 Task: Book a one-way flight from Siwa Oasis to Taipei City on Fri, Oct 13 for 2 passengers in Premium economy.
Action: Mouse pressed left at (514, 306)
Screenshot: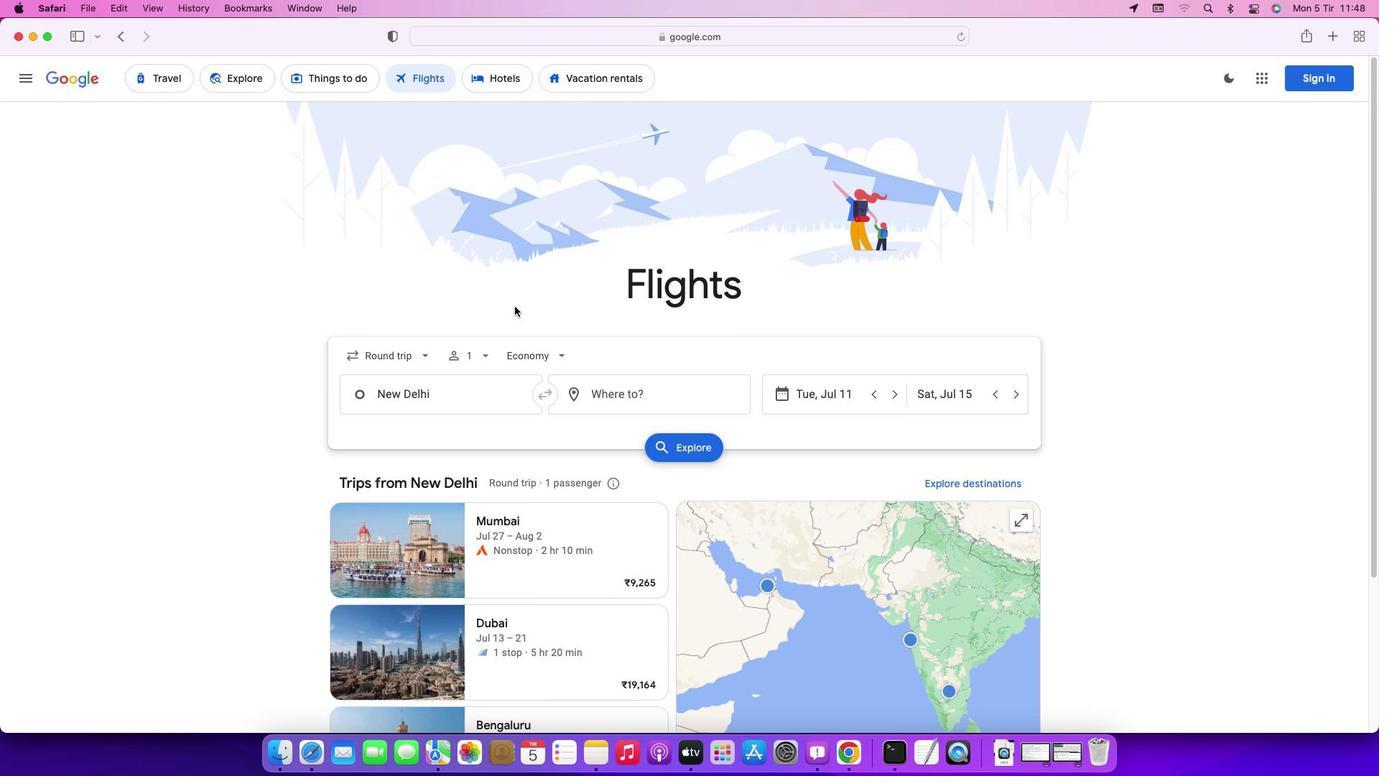 
Action: Mouse moved to (416, 354)
Screenshot: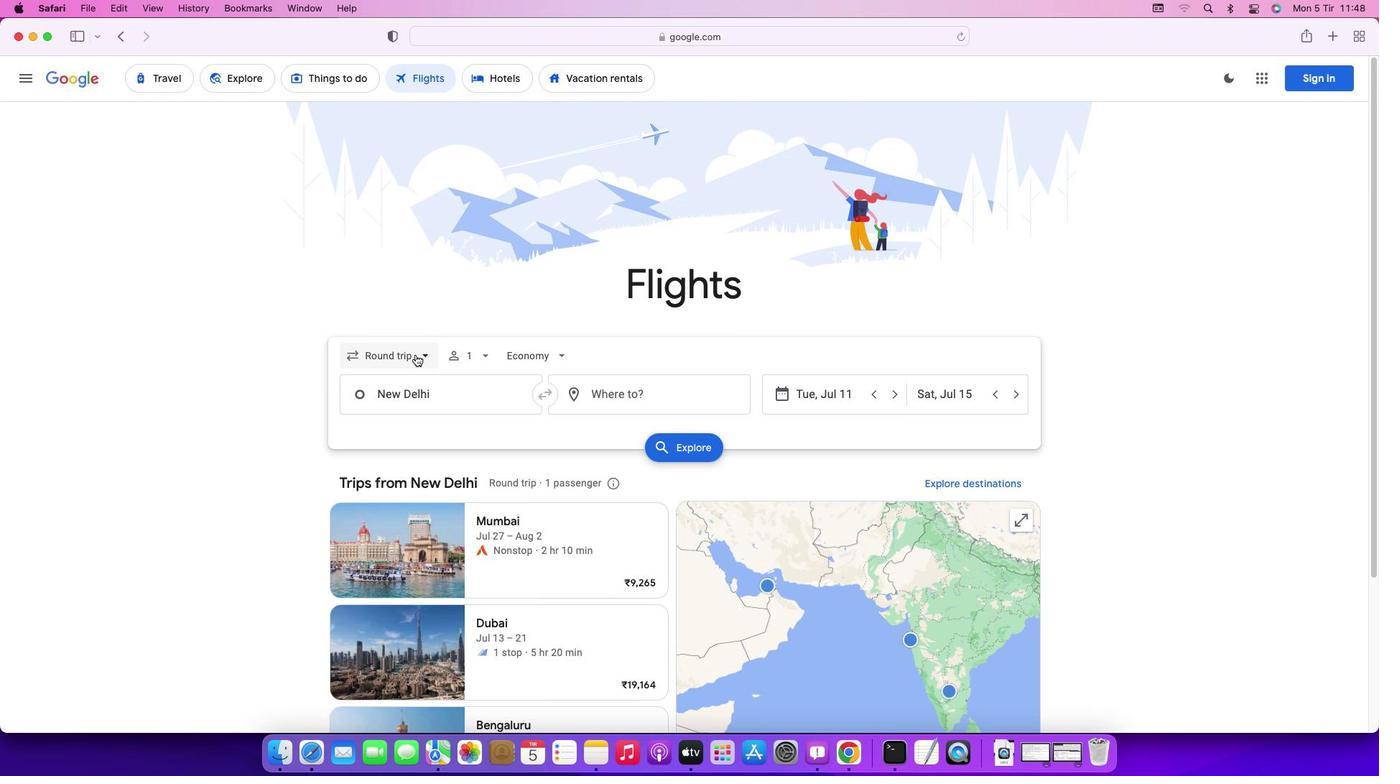 
Action: Mouse pressed left at (416, 354)
Screenshot: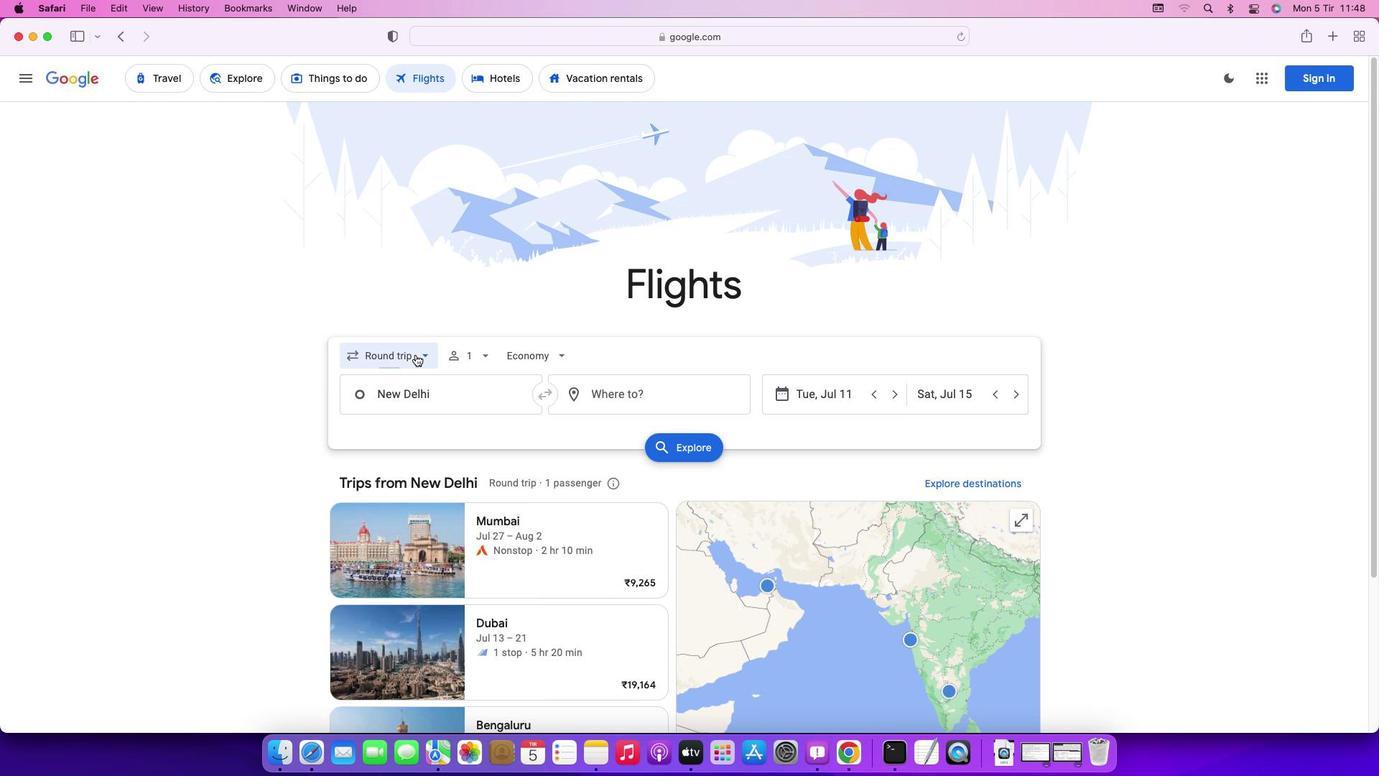 
Action: Mouse moved to (402, 424)
Screenshot: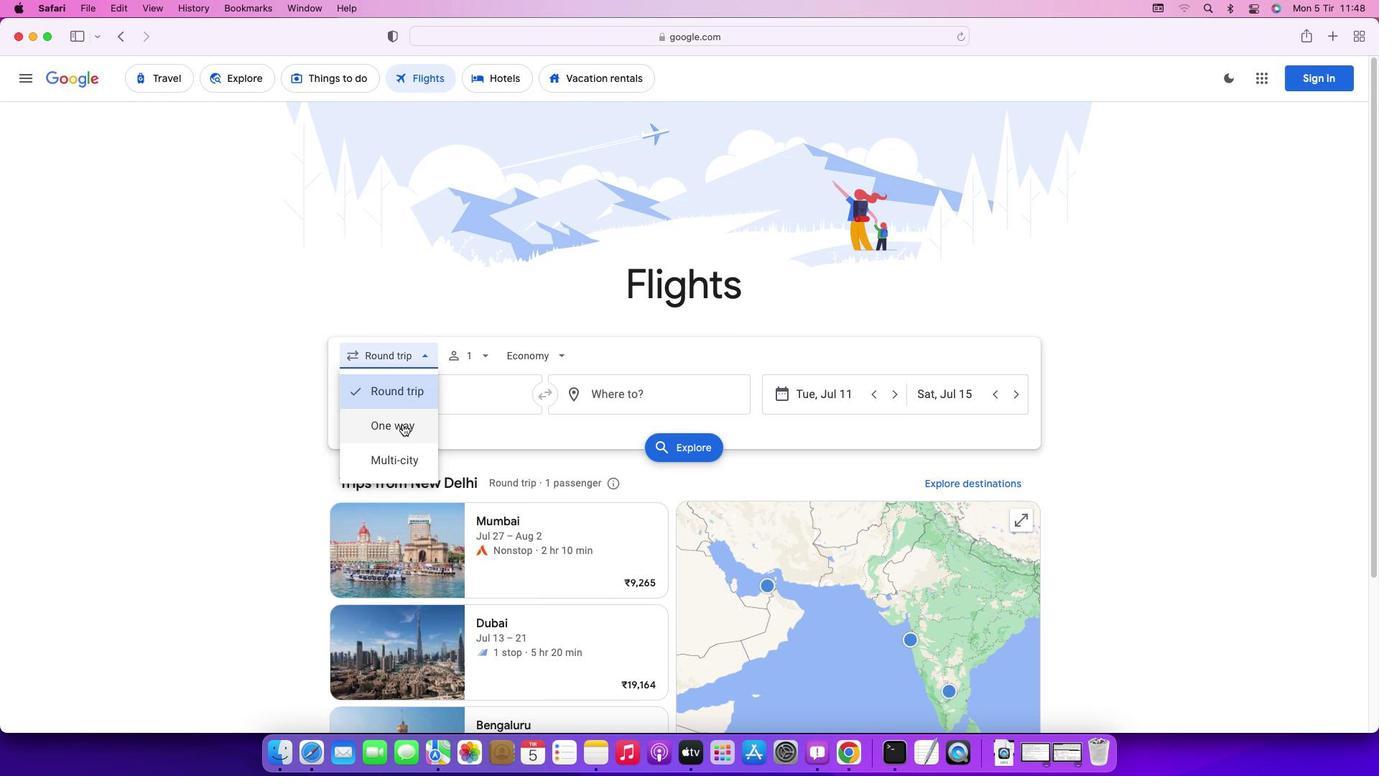 
Action: Mouse pressed left at (402, 424)
Screenshot: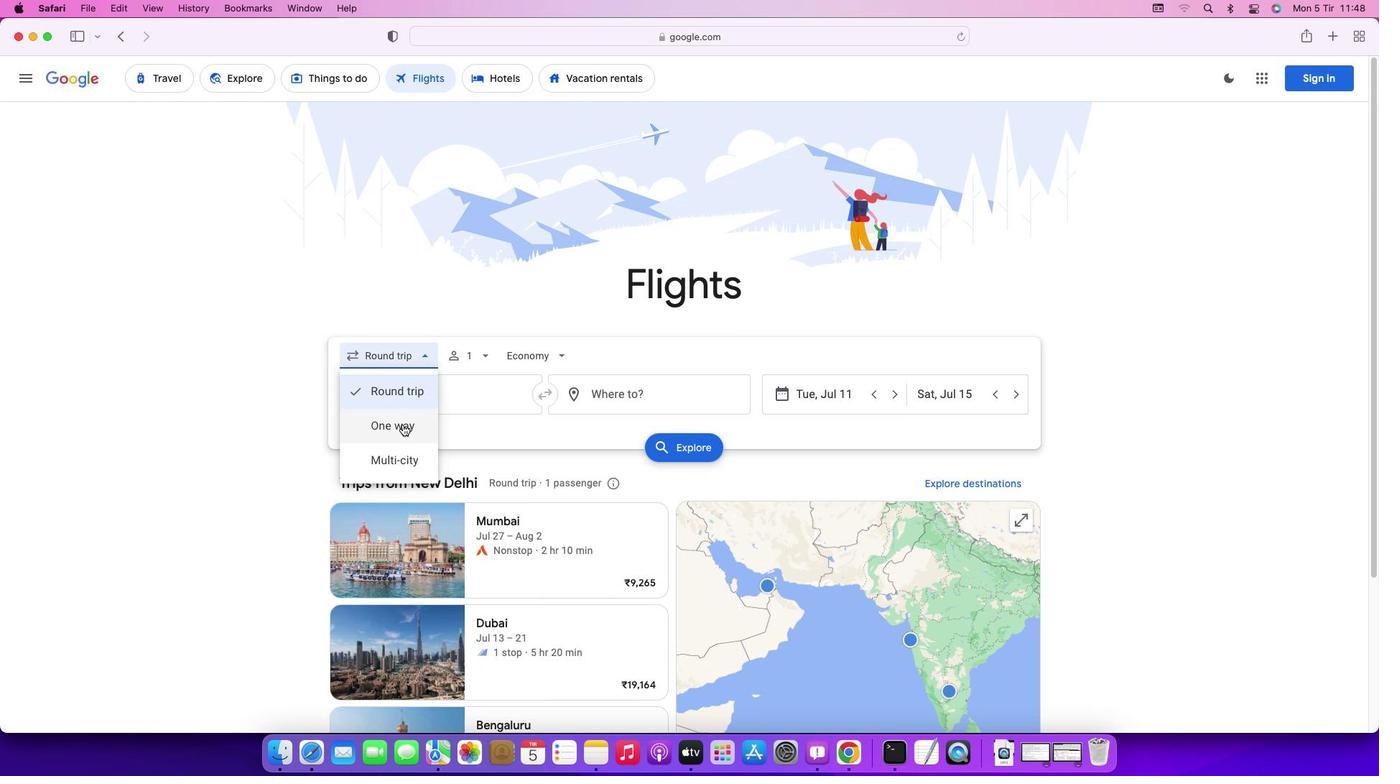 
Action: Mouse moved to (464, 362)
Screenshot: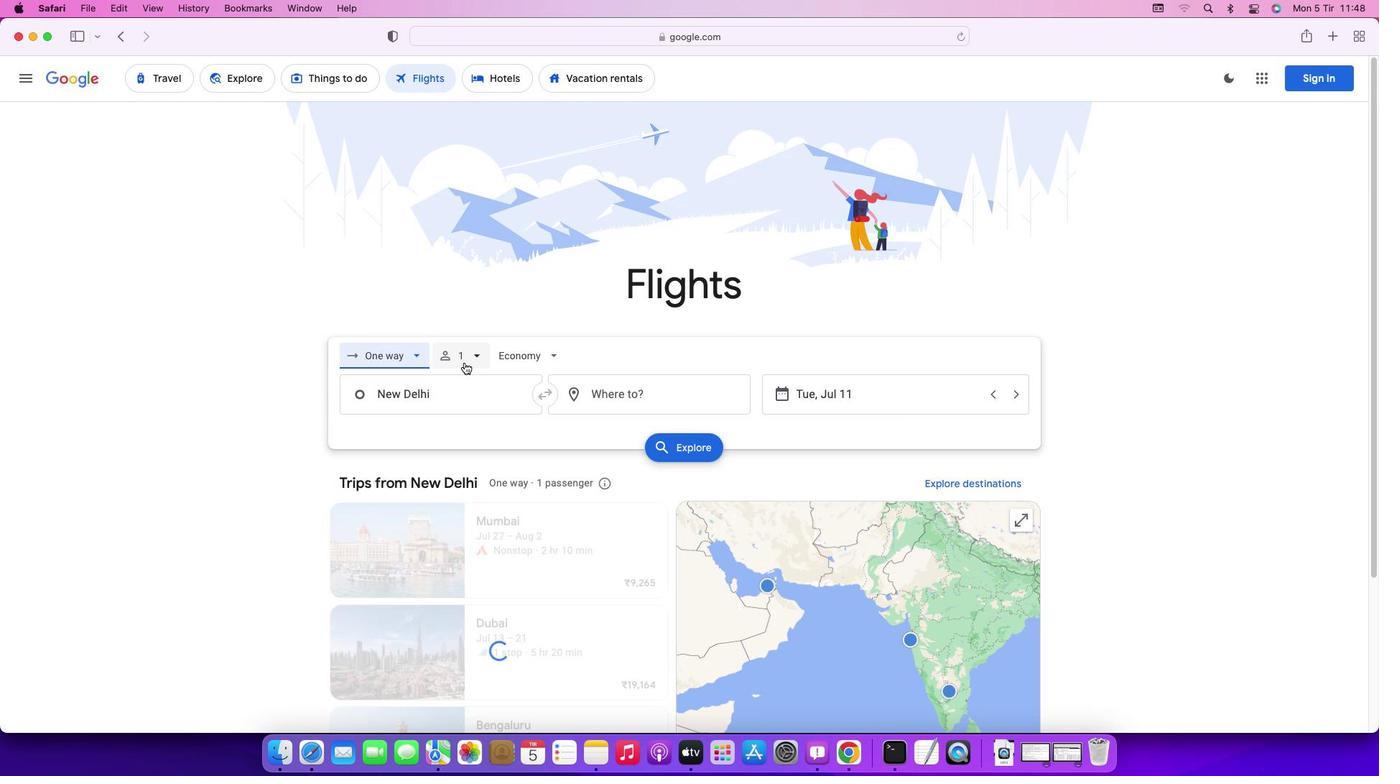 
Action: Mouse pressed left at (464, 362)
Screenshot: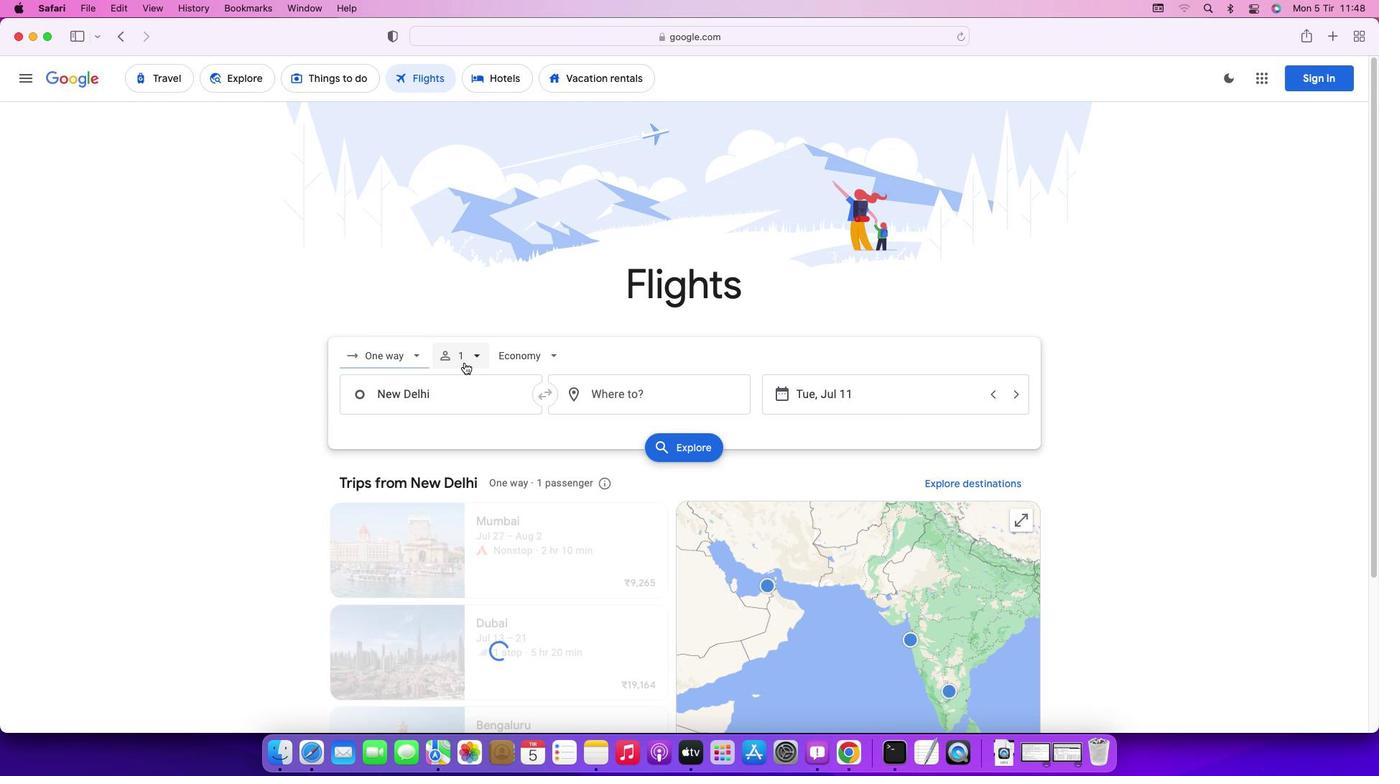 
Action: Mouse moved to (590, 393)
Screenshot: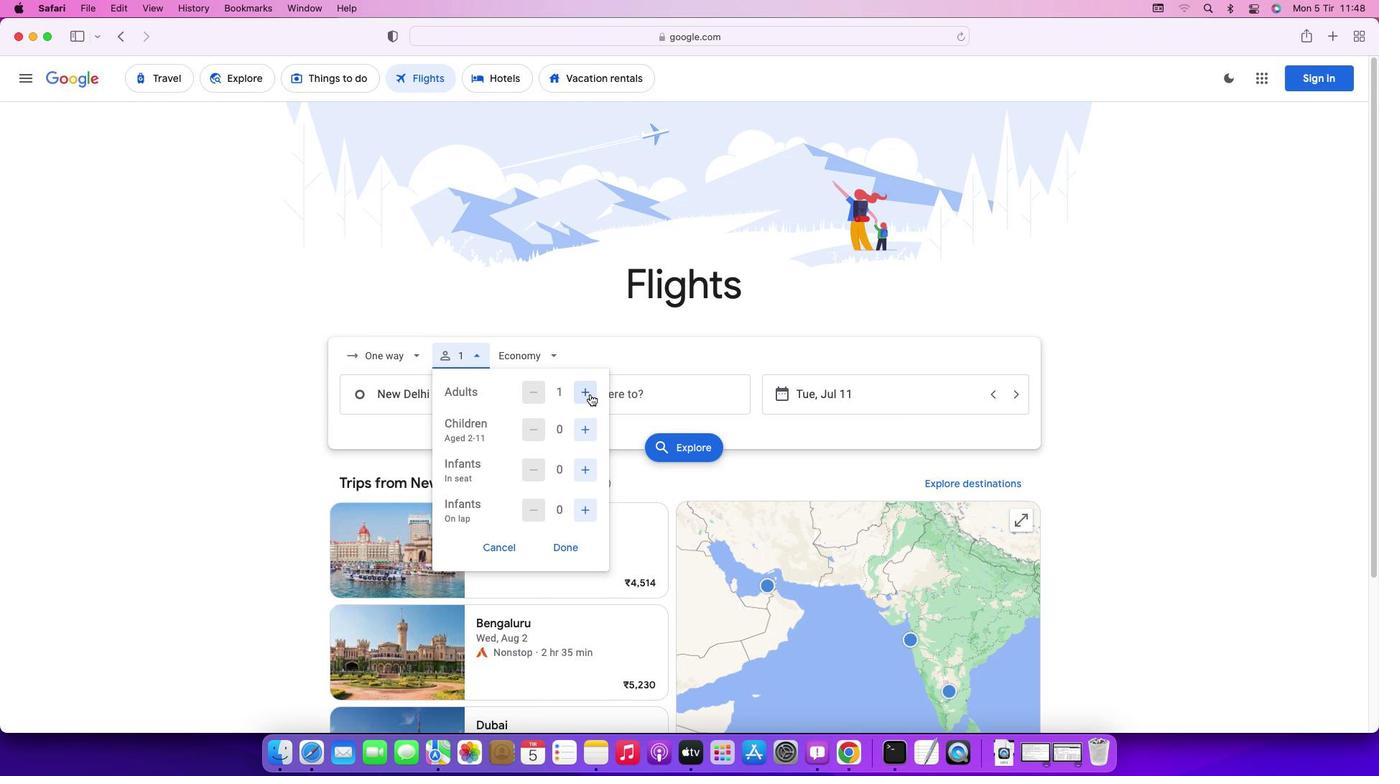 
Action: Mouse pressed left at (590, 393)
Screenshot: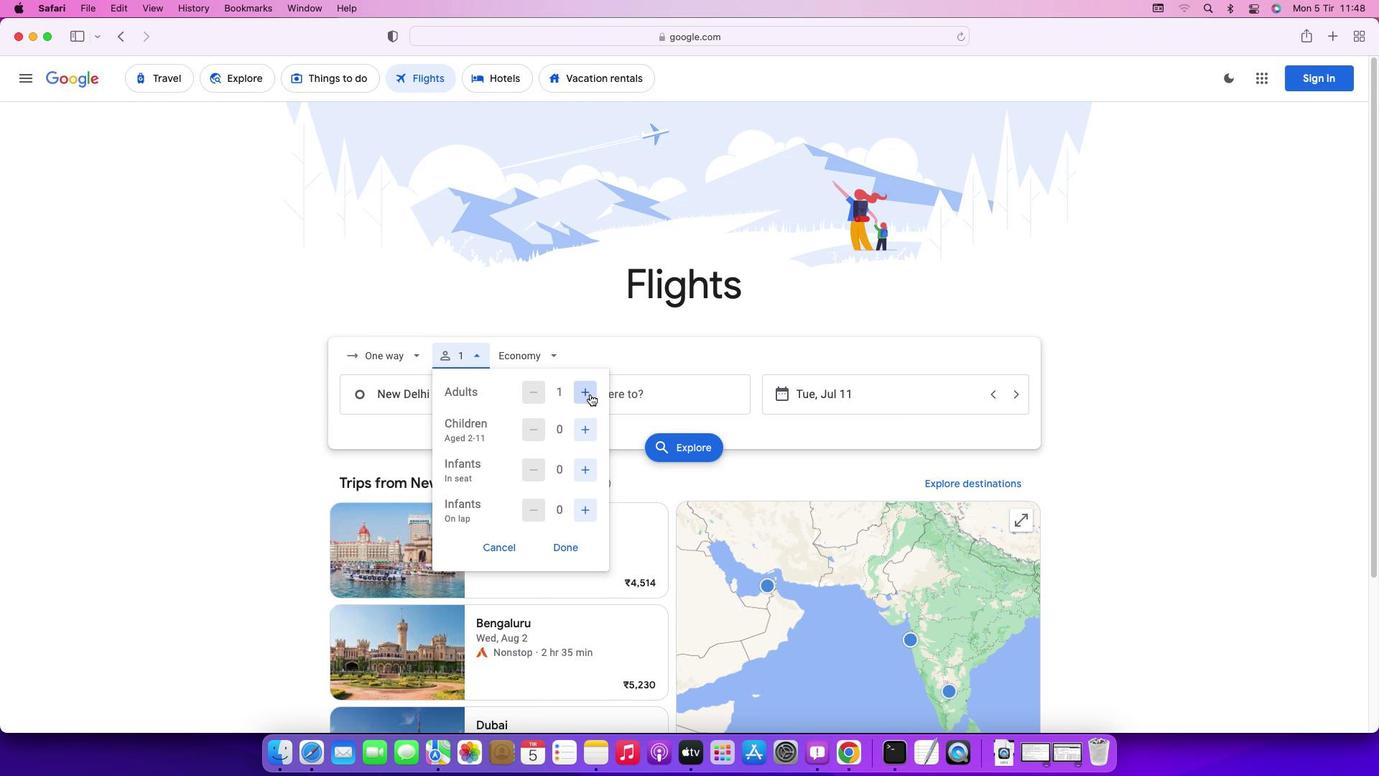 
Action: Mouse moved to (565, 549)
Screenshot: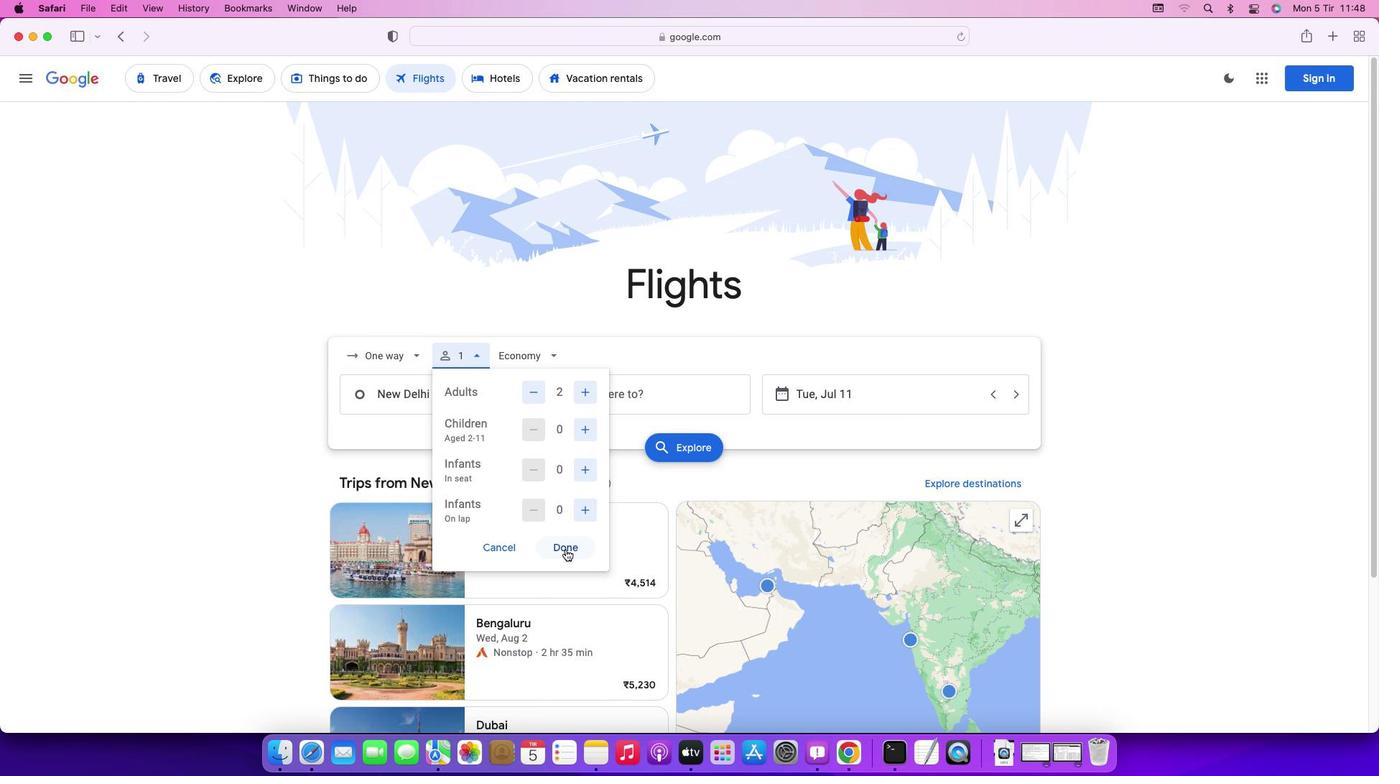 
Action: Mouse pressed left at (565, 549)
Screenshot: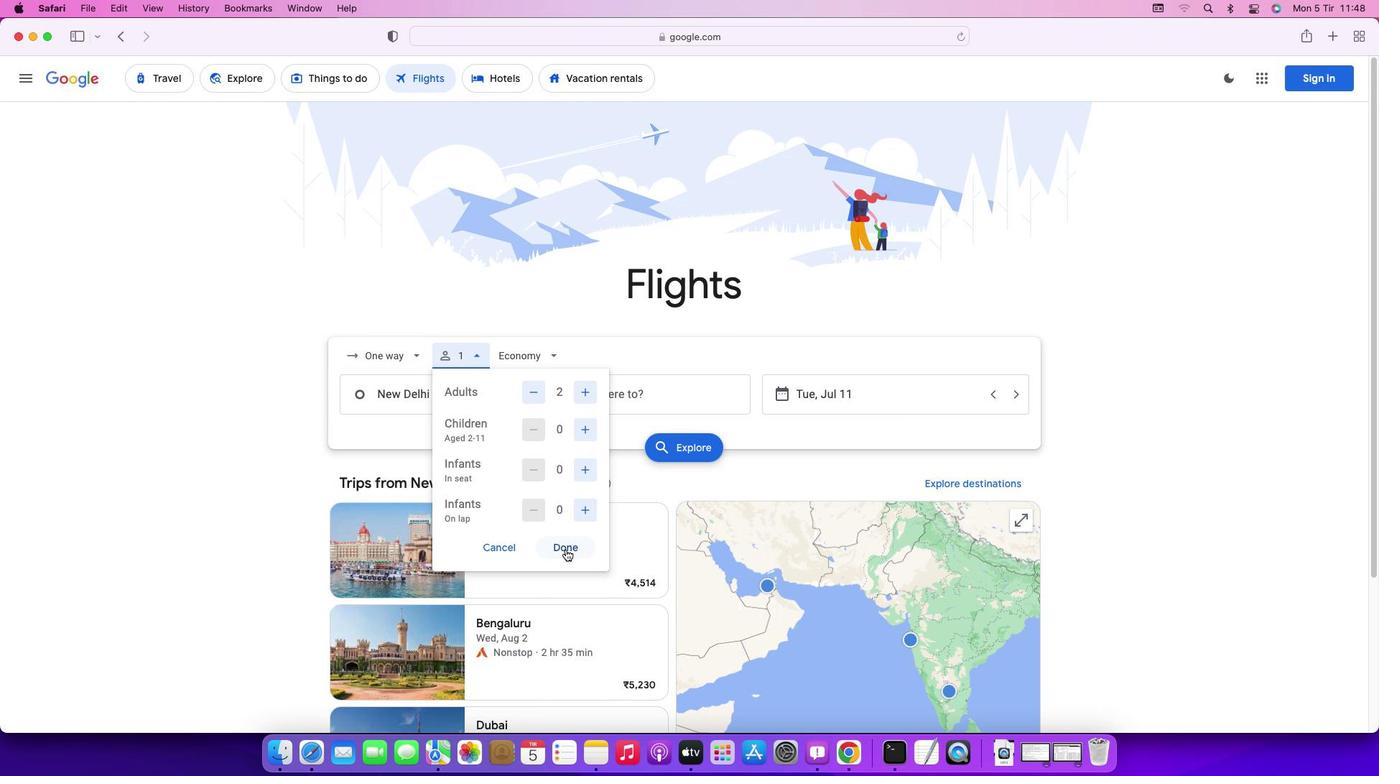 
Action: Mouse moved to (544, 363)
Screenshot: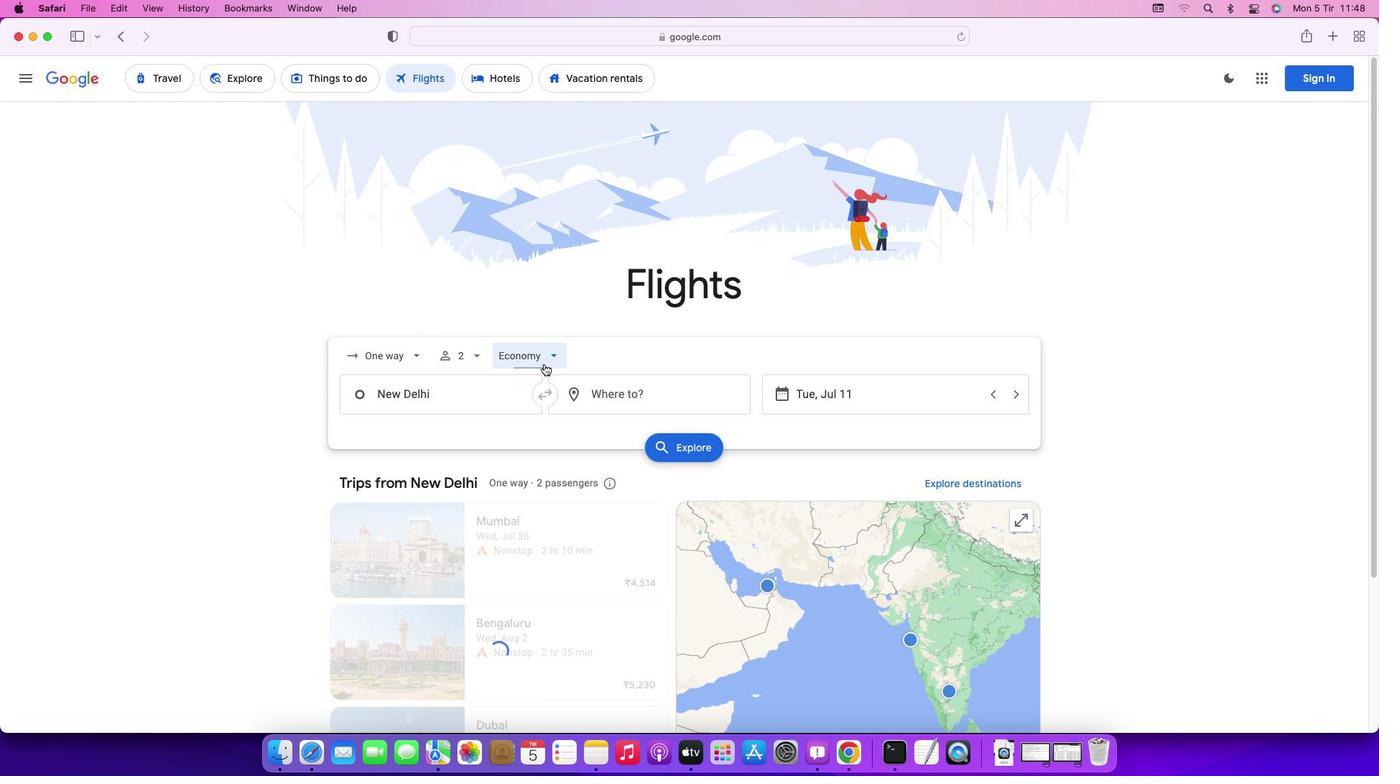 
Action: Mouse pressed left at (544, 363)
Screenshot: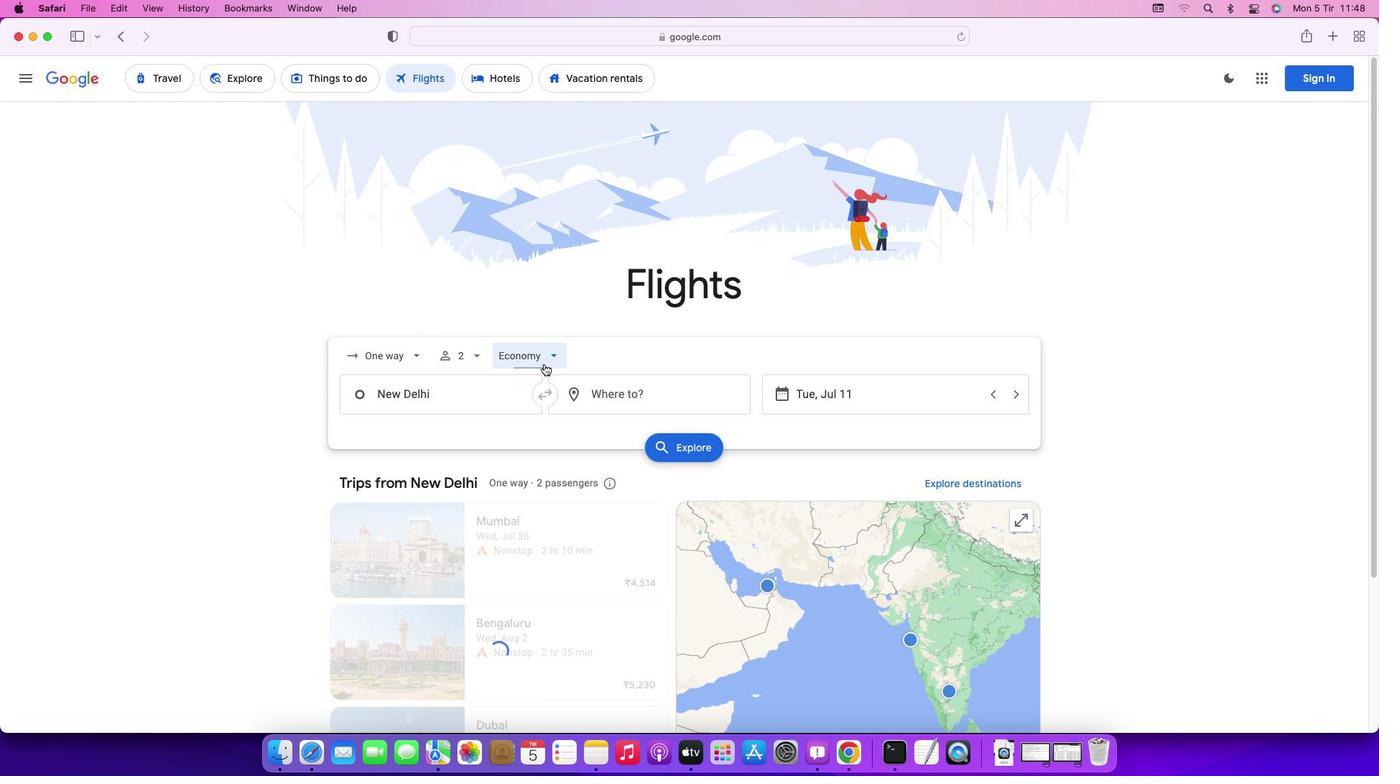 
Action: Mouse moved to (536, 420)
Screenshot: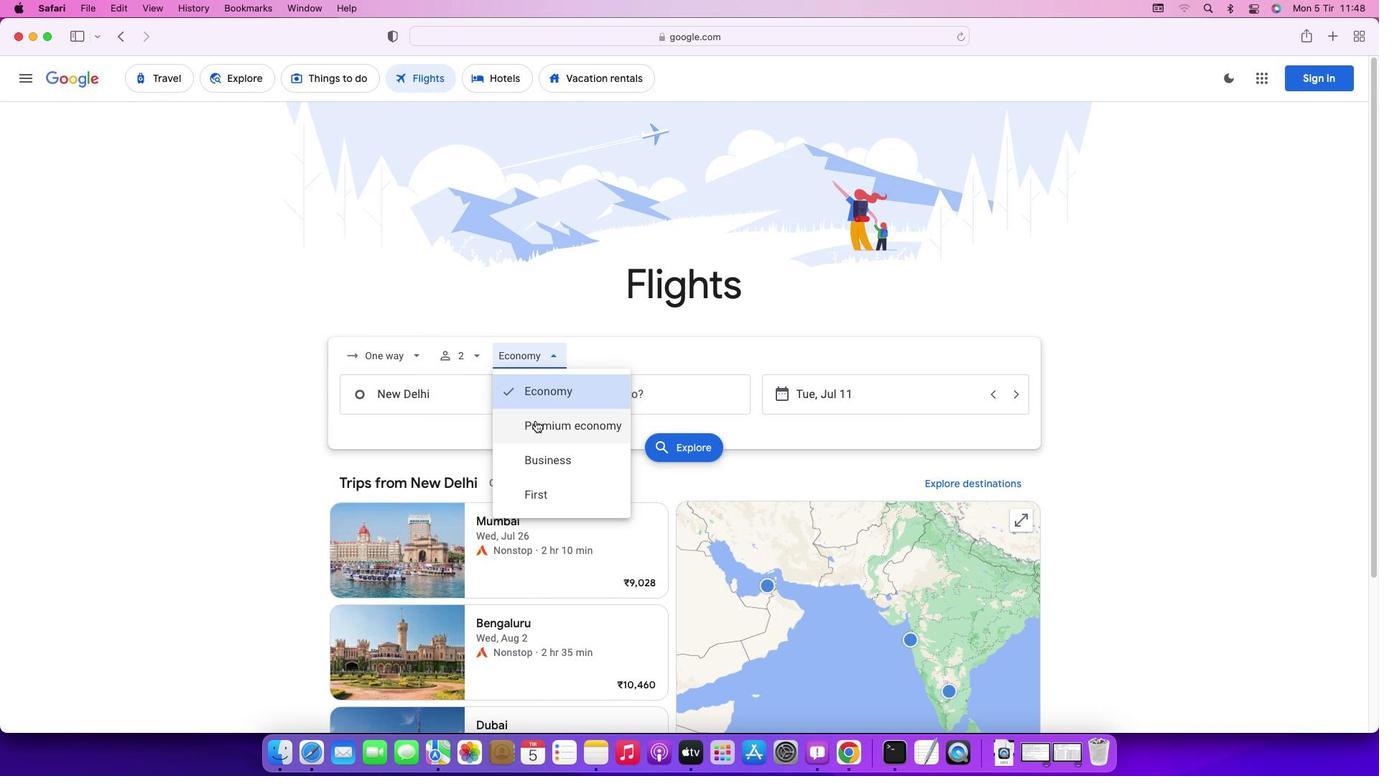 
Action: Mouse pressed left at (536, 420)
Screenshot: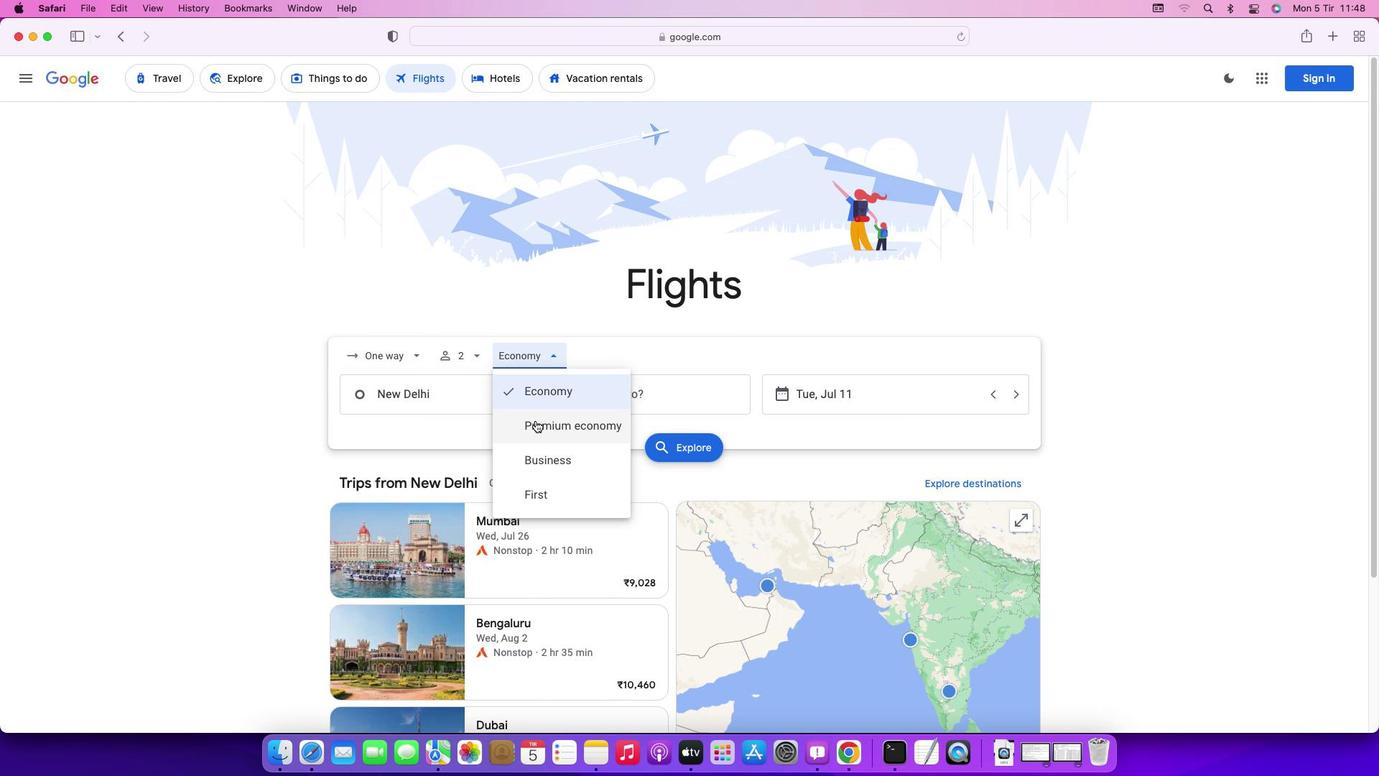 
Action: Mouse moved to (460, 397)
Screenshot: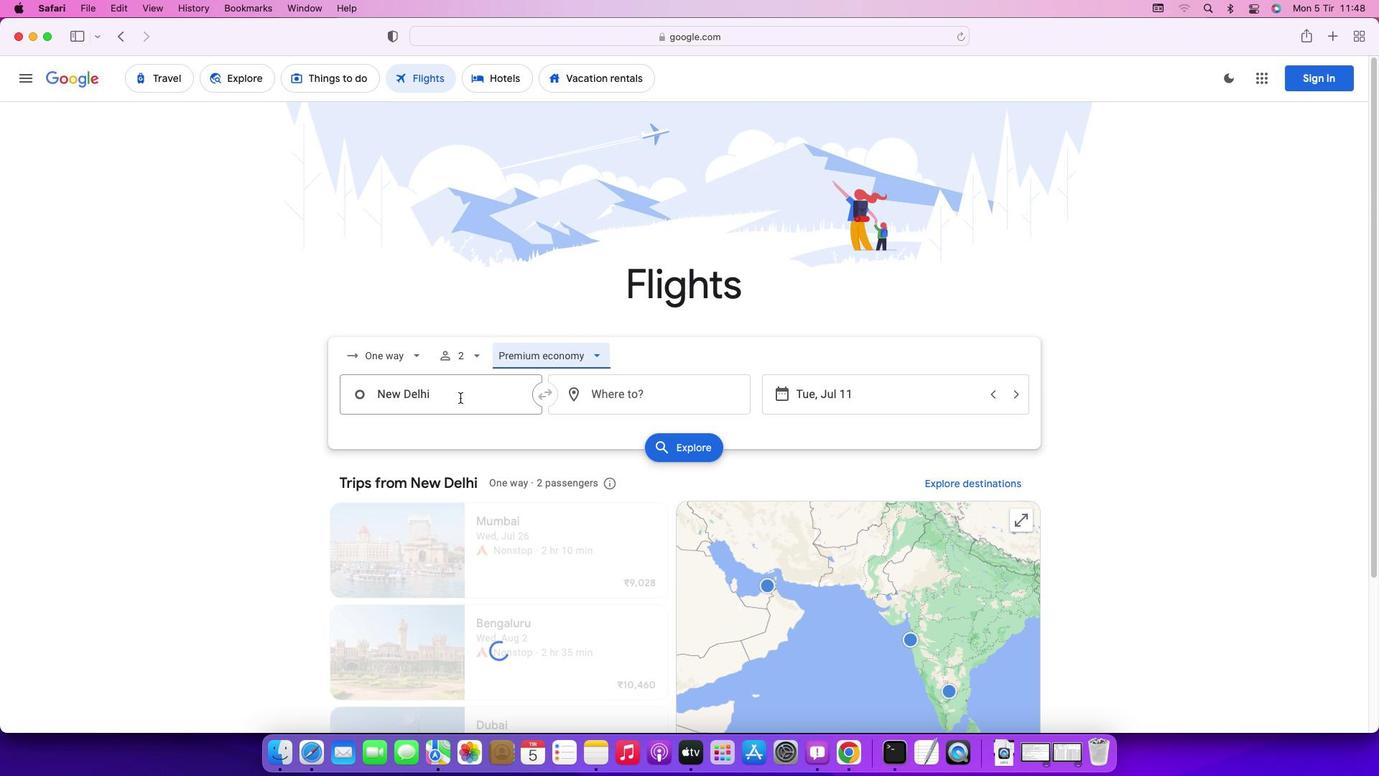 
Action: Mouse pressed left at (460, 397)
Screenshot: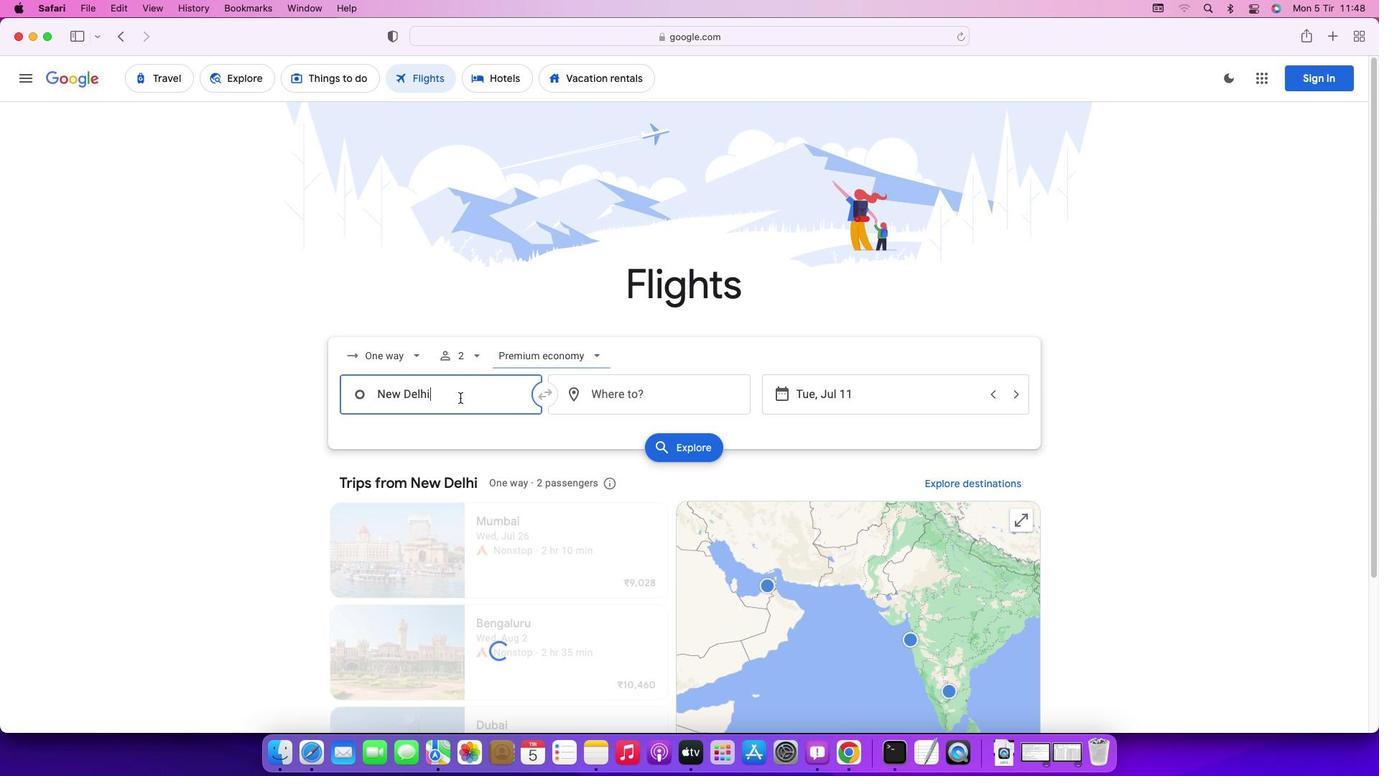 
Action: Mouse moved to (459, 397)
Screenshot: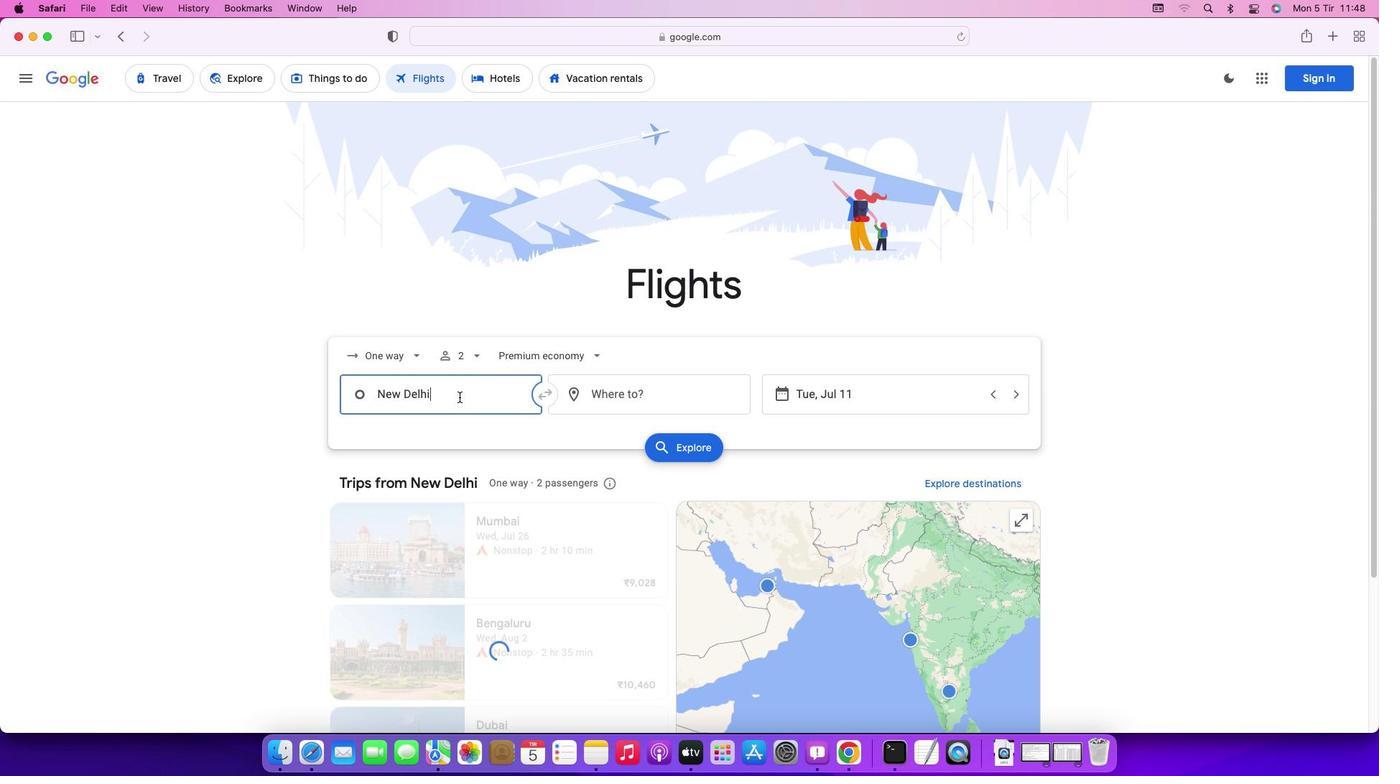 
Action: Key pressed Key.backspaceKey.caps_lock'S'Key.caps_lock'i''w''a'Key.enter
Screenshot: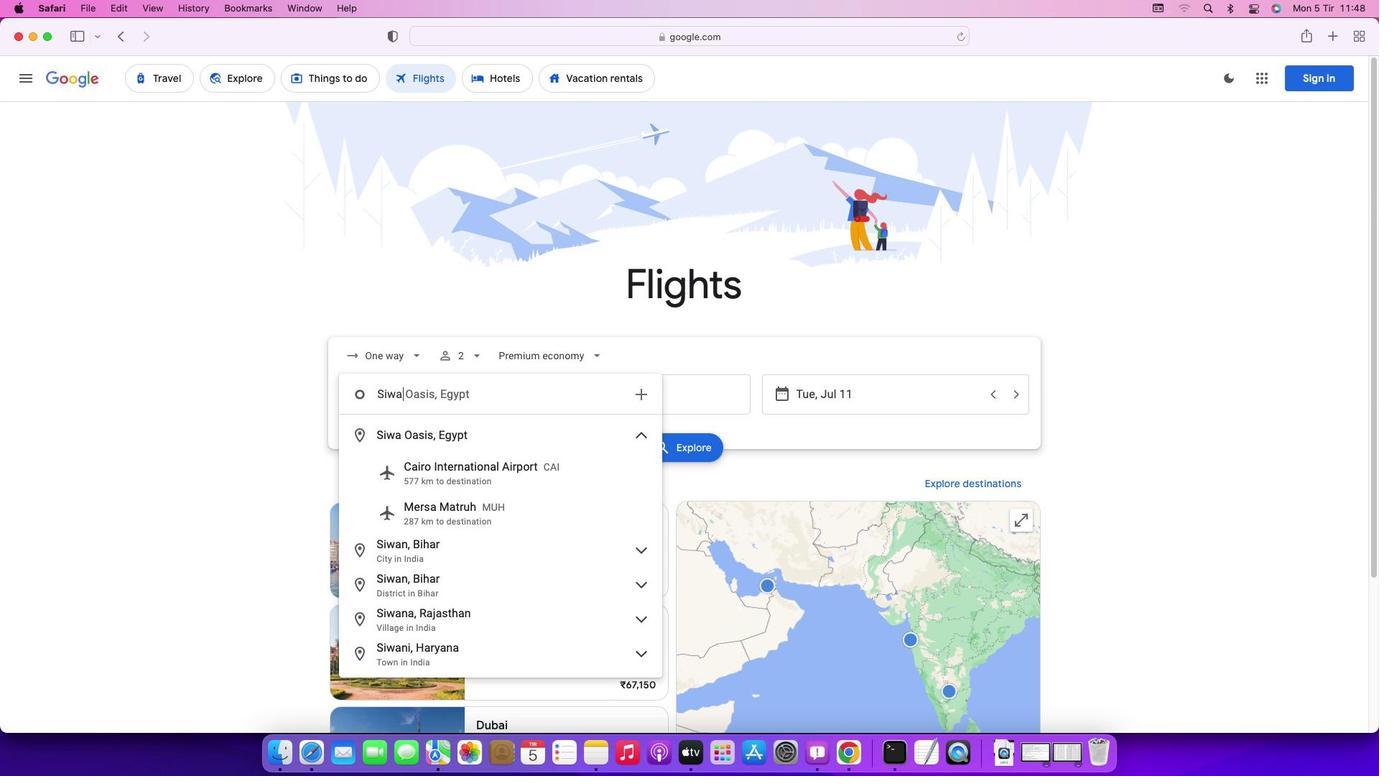 
Action: Mouse moved to (634, 400)
Screenshot: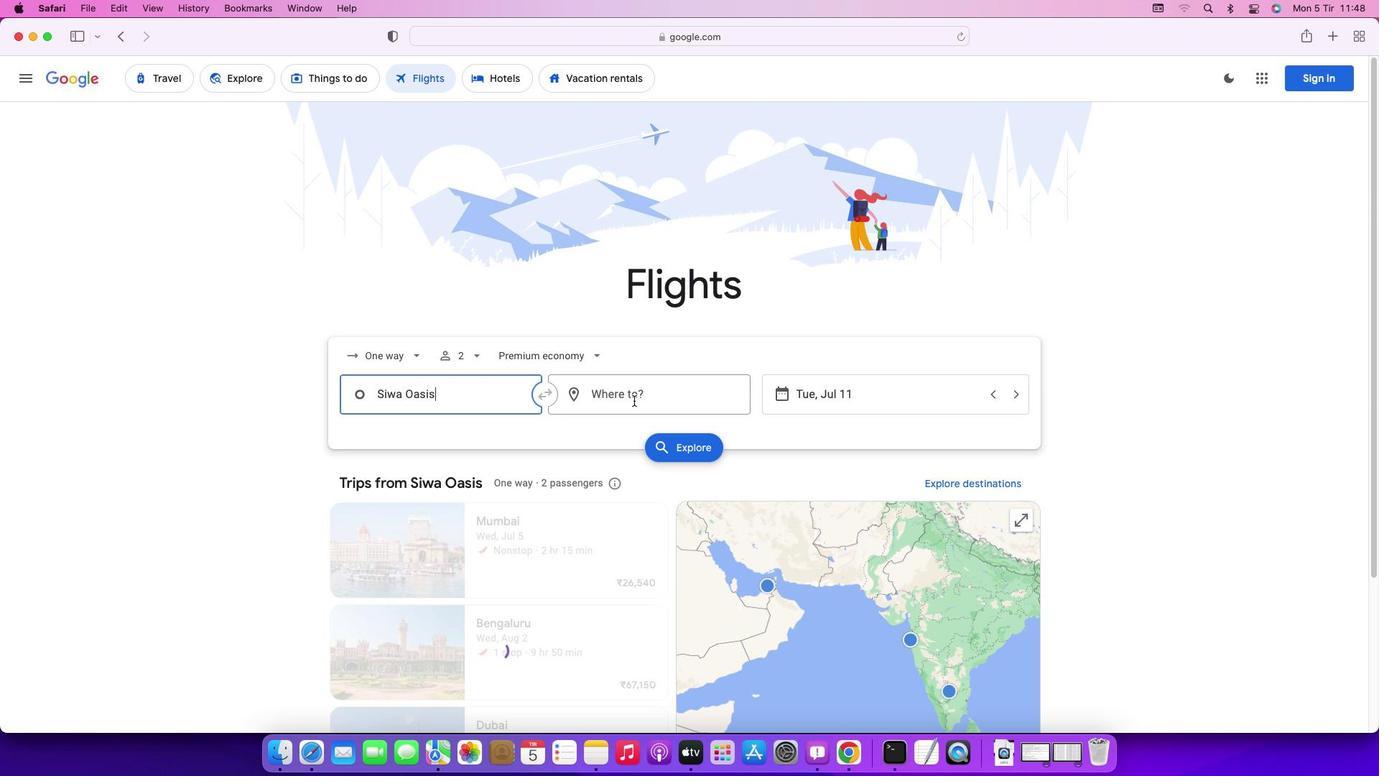 
Action: Mouse pressed left at (634, 400)
Screenshot: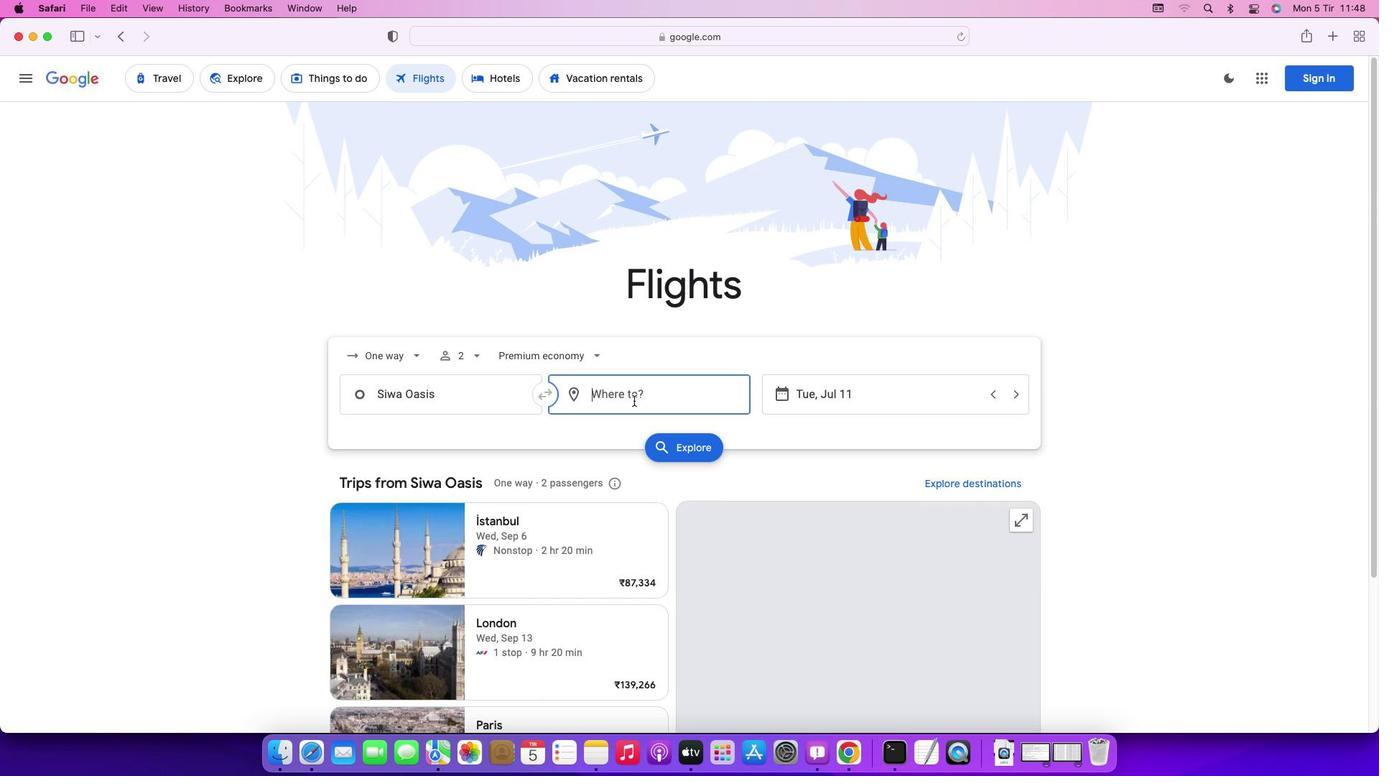 
Action: Mouse moved to (635, 400)
Screenshot: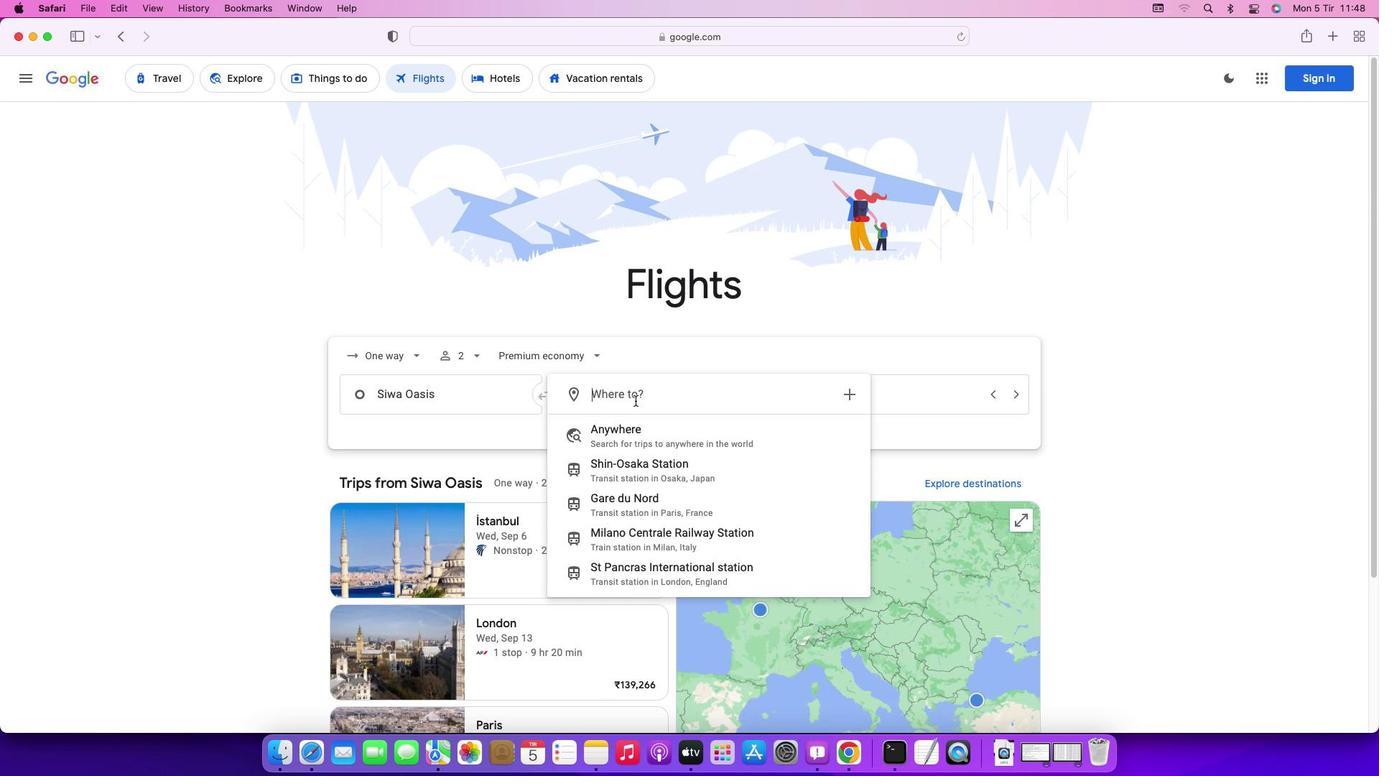 
Action: Key pressed Key.caps_lock'T'Key.caps_lock'a''i''p''e''i'Key.enter
Screenshot: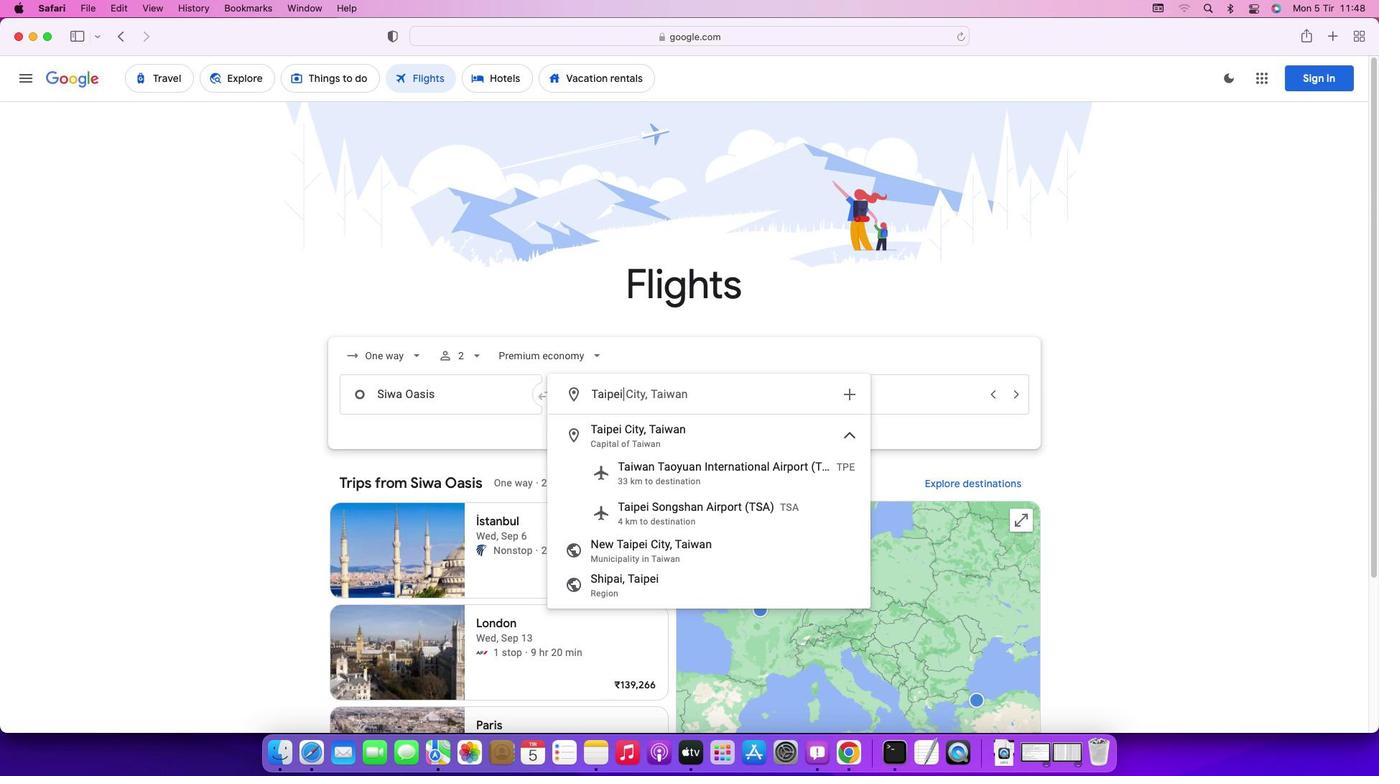 
Action: Mouse moved to (868, 397)
Screenshot: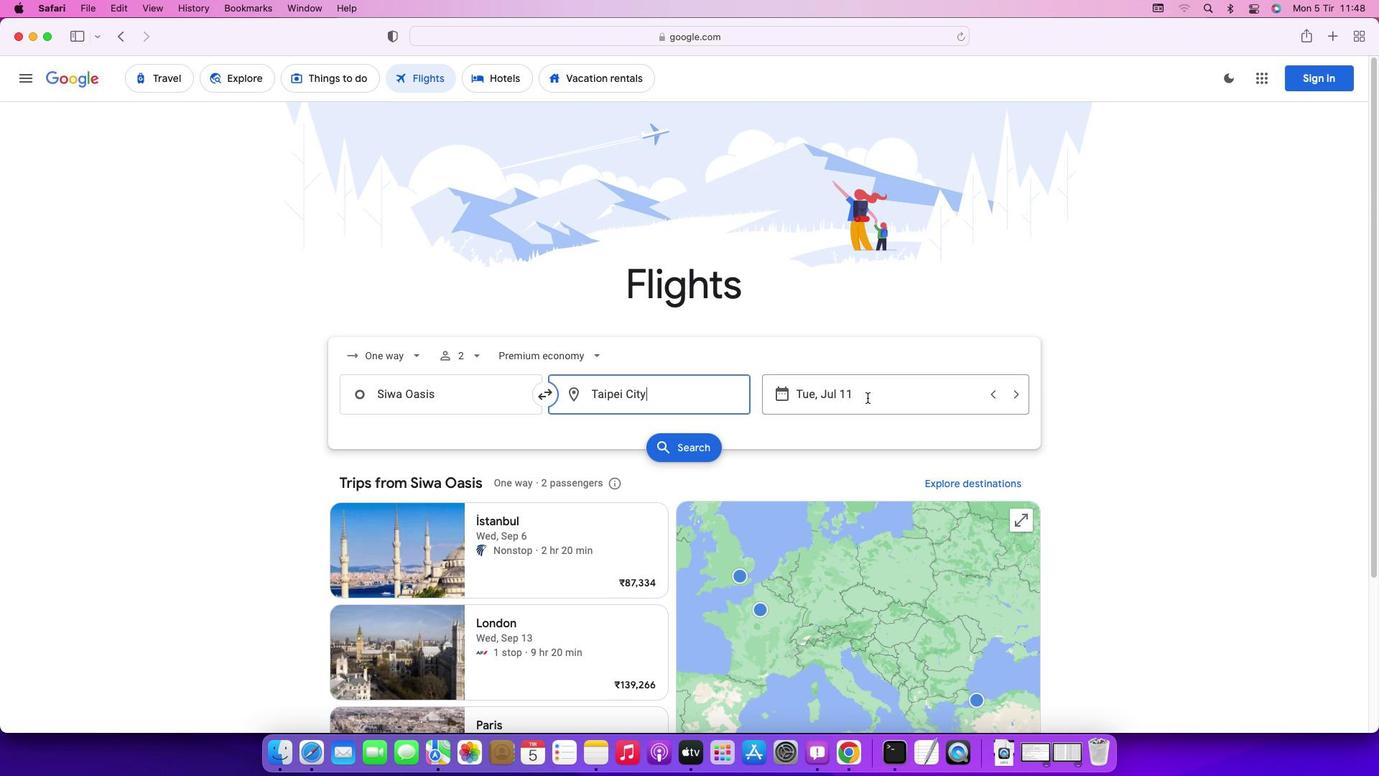 
Action: Mouse pressed left at (868, 397)
Screenshot: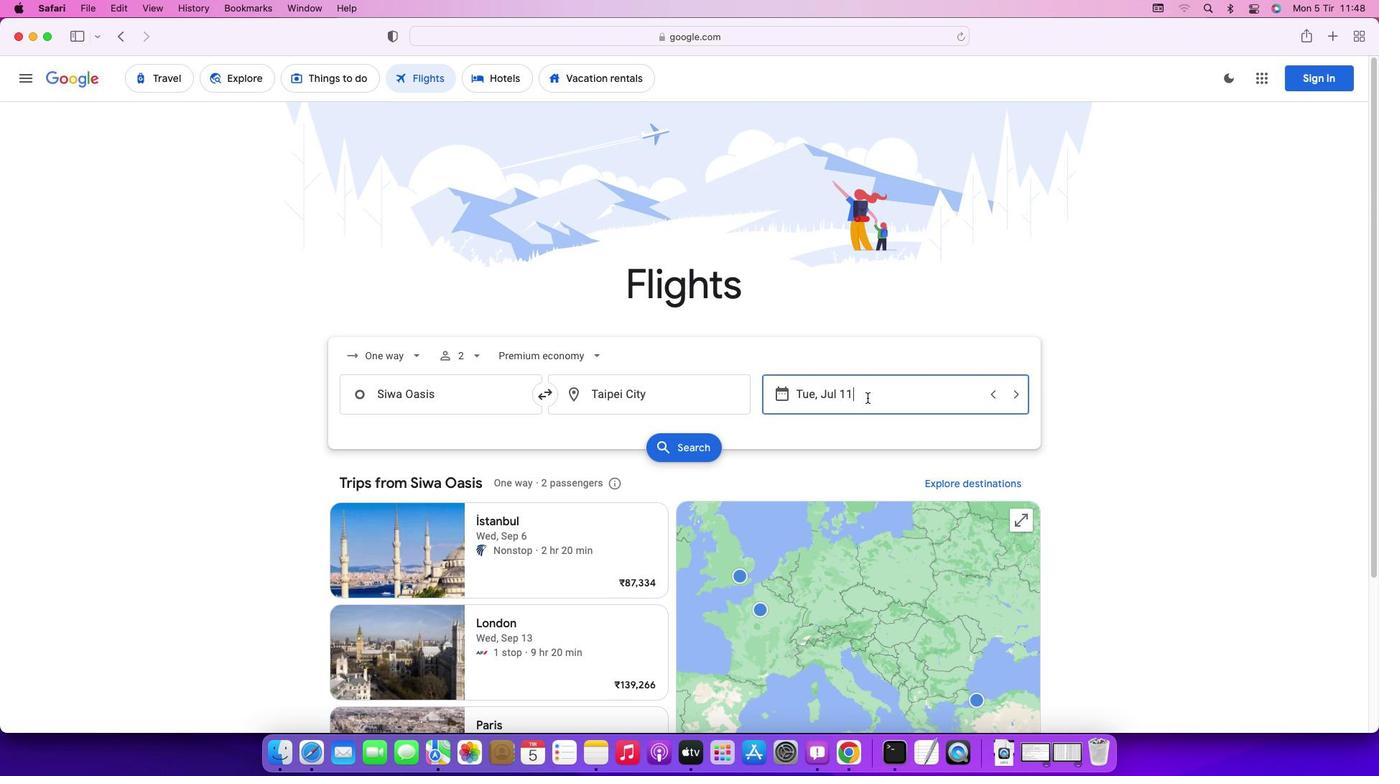 
Action: Mouse moved to (1042, 545)
Screenshot: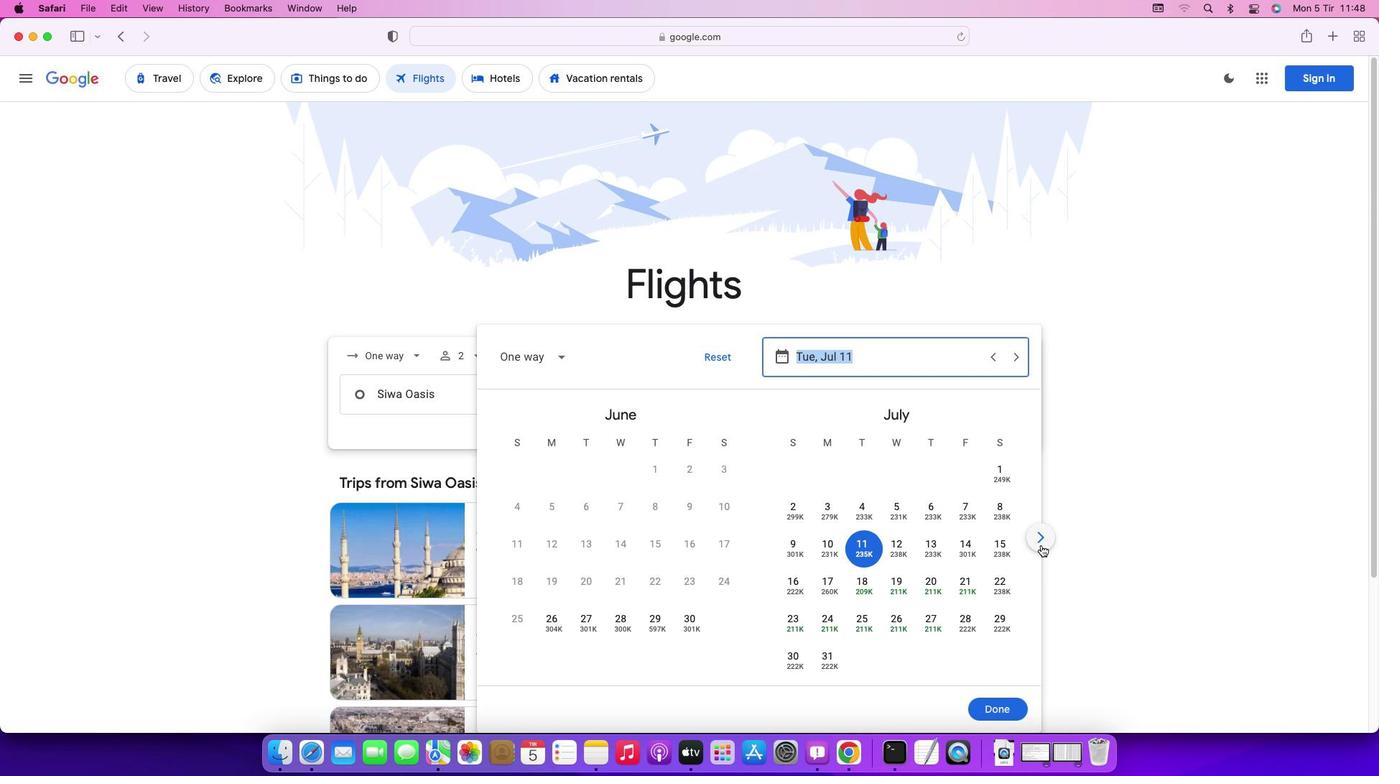
Action: Mouse pressed left at (1042, 545)
Screenshot: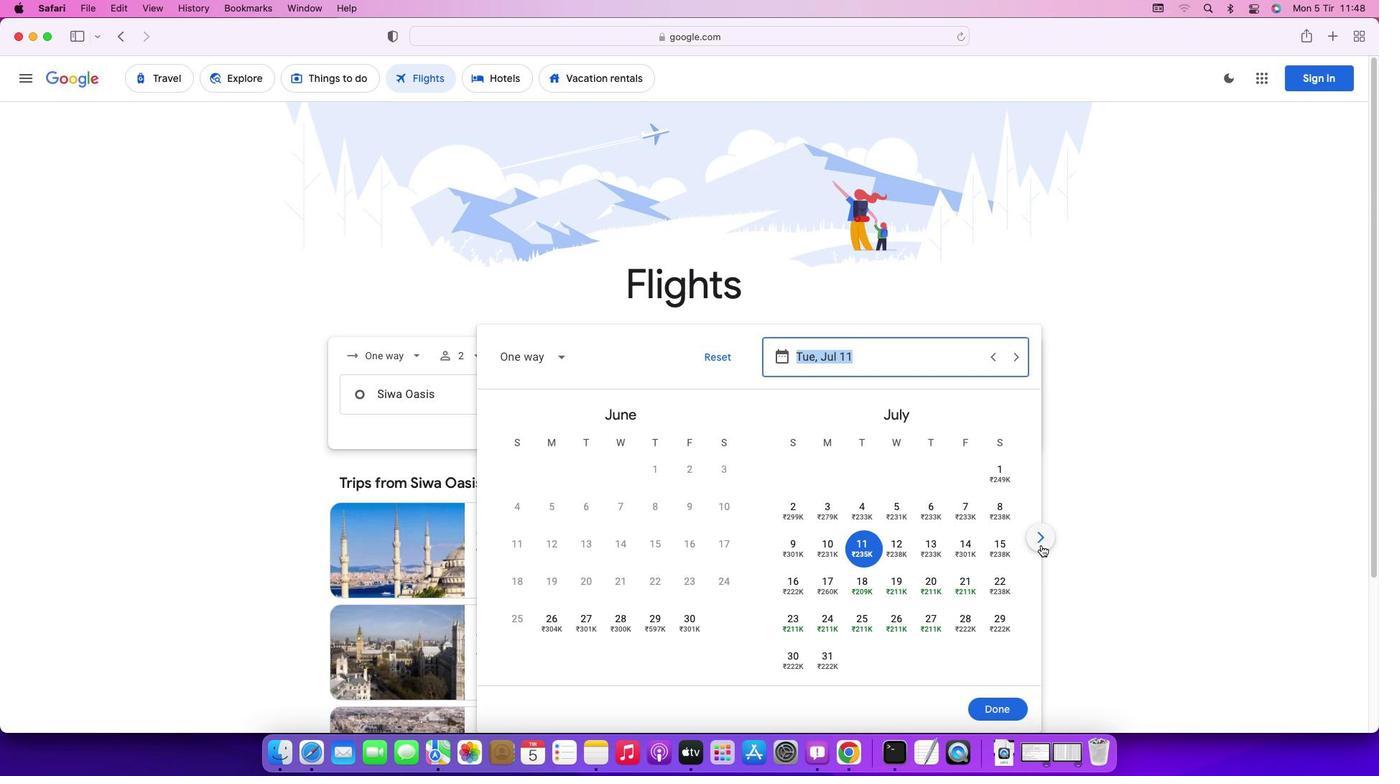 
Action: Mouse moved to (1042, 545)
Screenshot: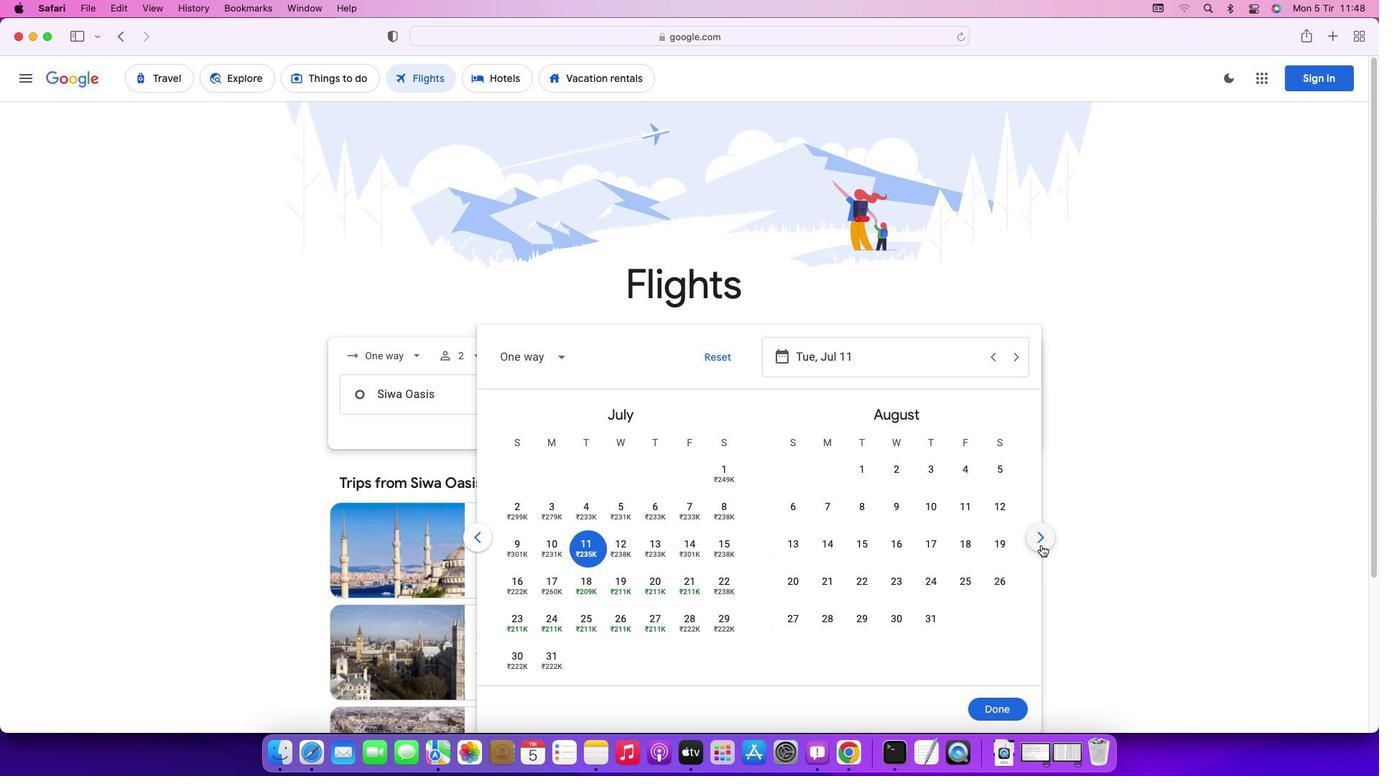 
Action: Mouse pressed left at (1042, 545)
Screenshot: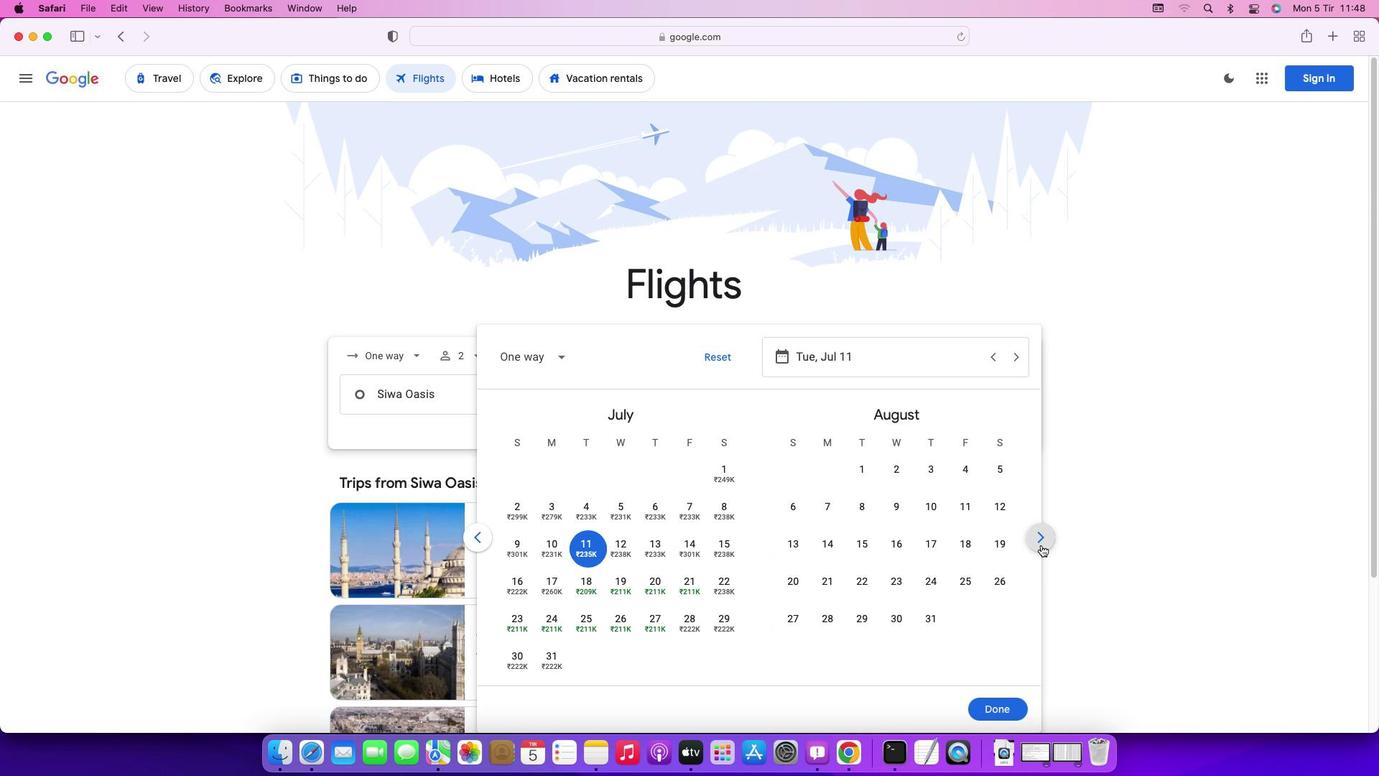 
Action: Mouse pressed left at (1042, 545)
Screenshot: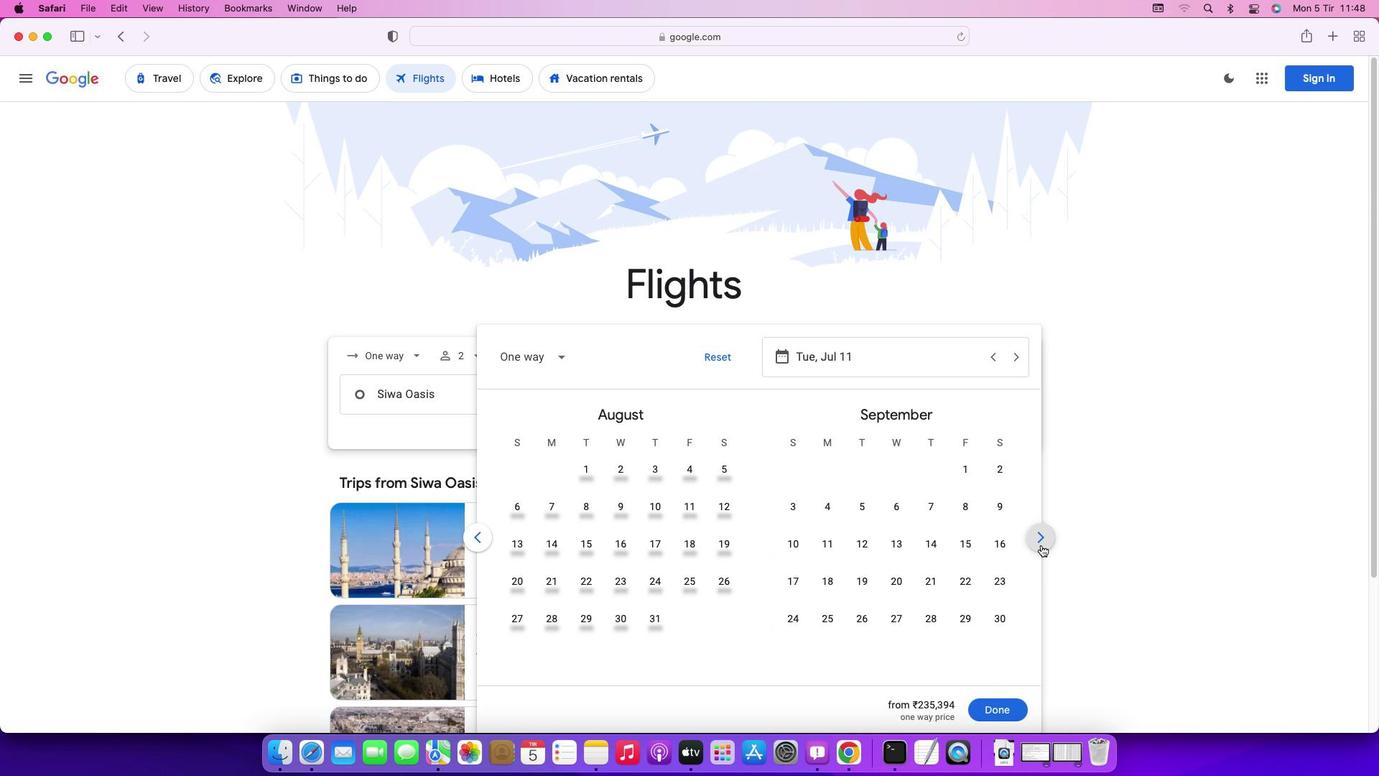 
Action: Mouse moved to (969, 517)
Screenshot: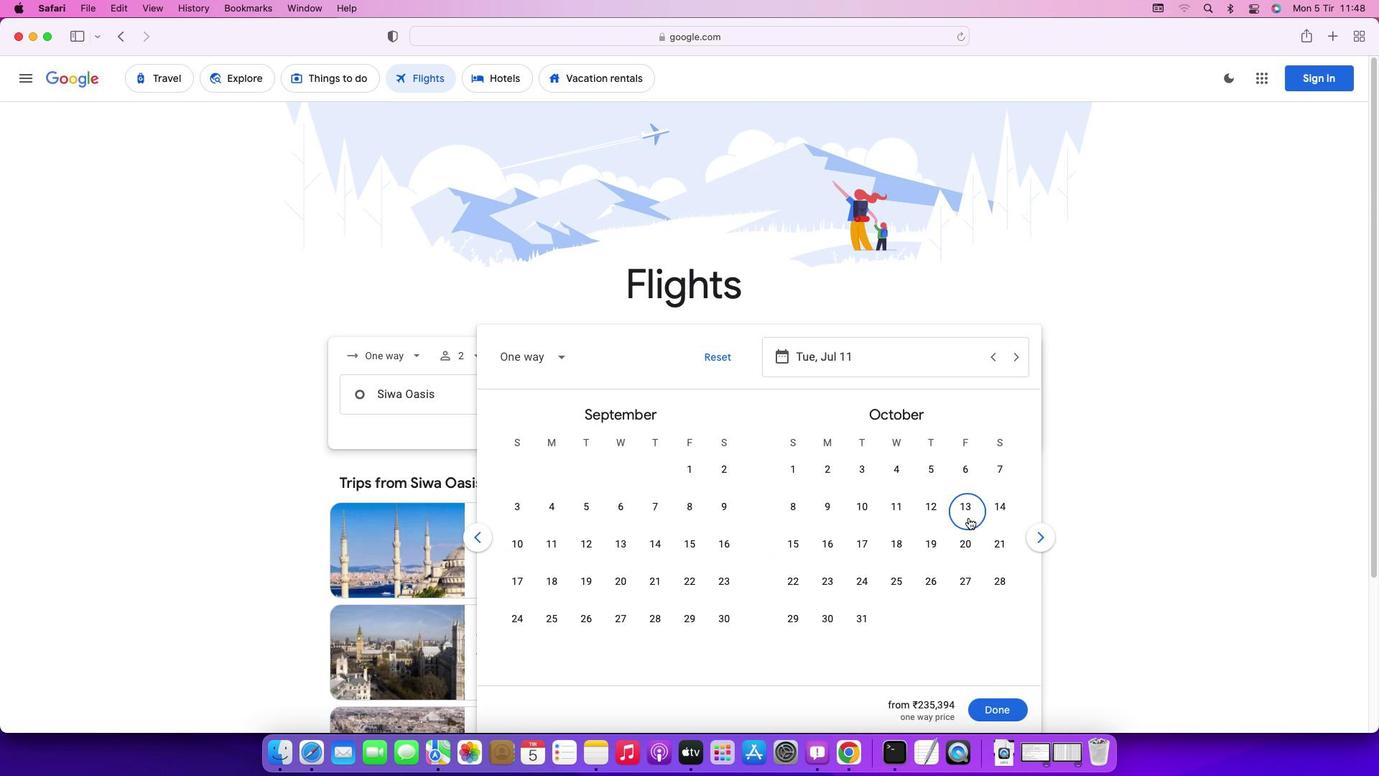 
Action: Mouse pressed left at (969, 517)
Screenshot: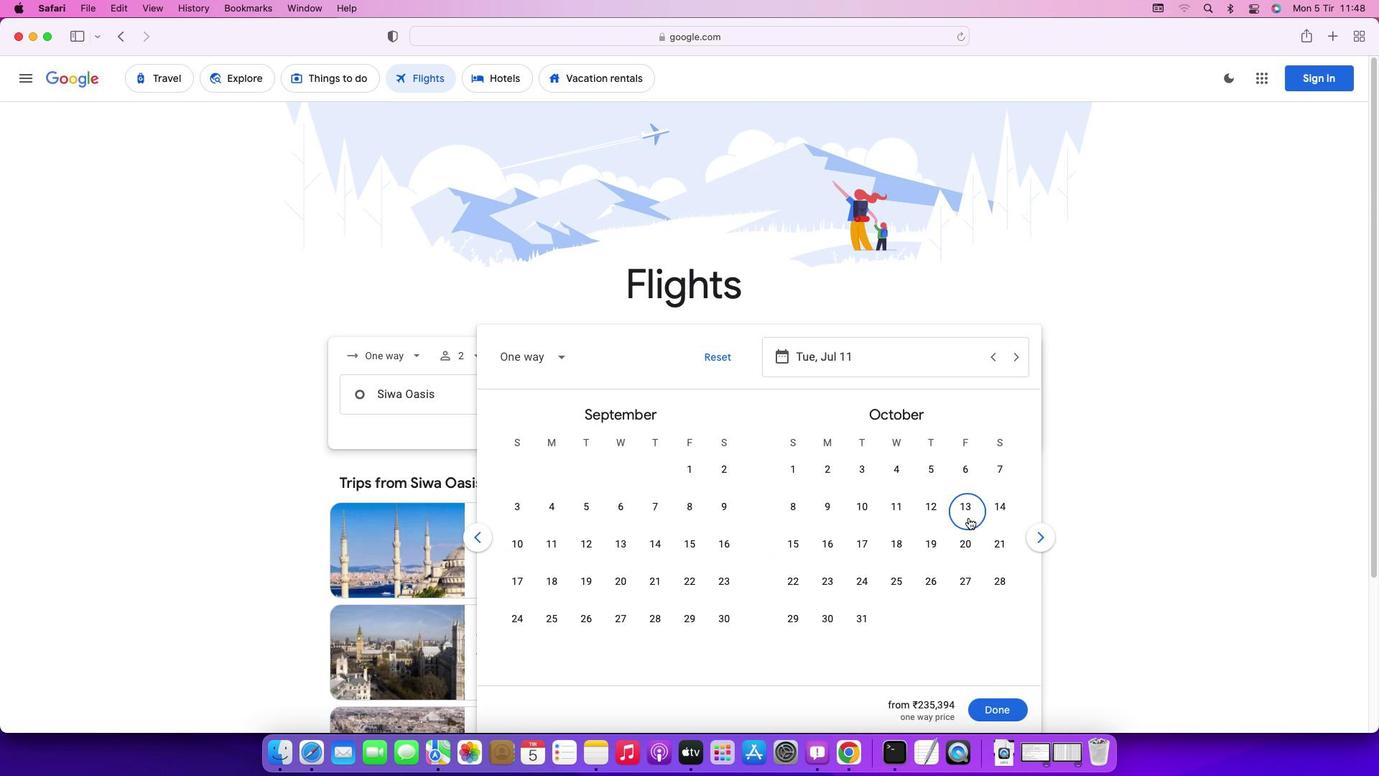 
Action: Mouse moved to (999, 707)
Screenshot: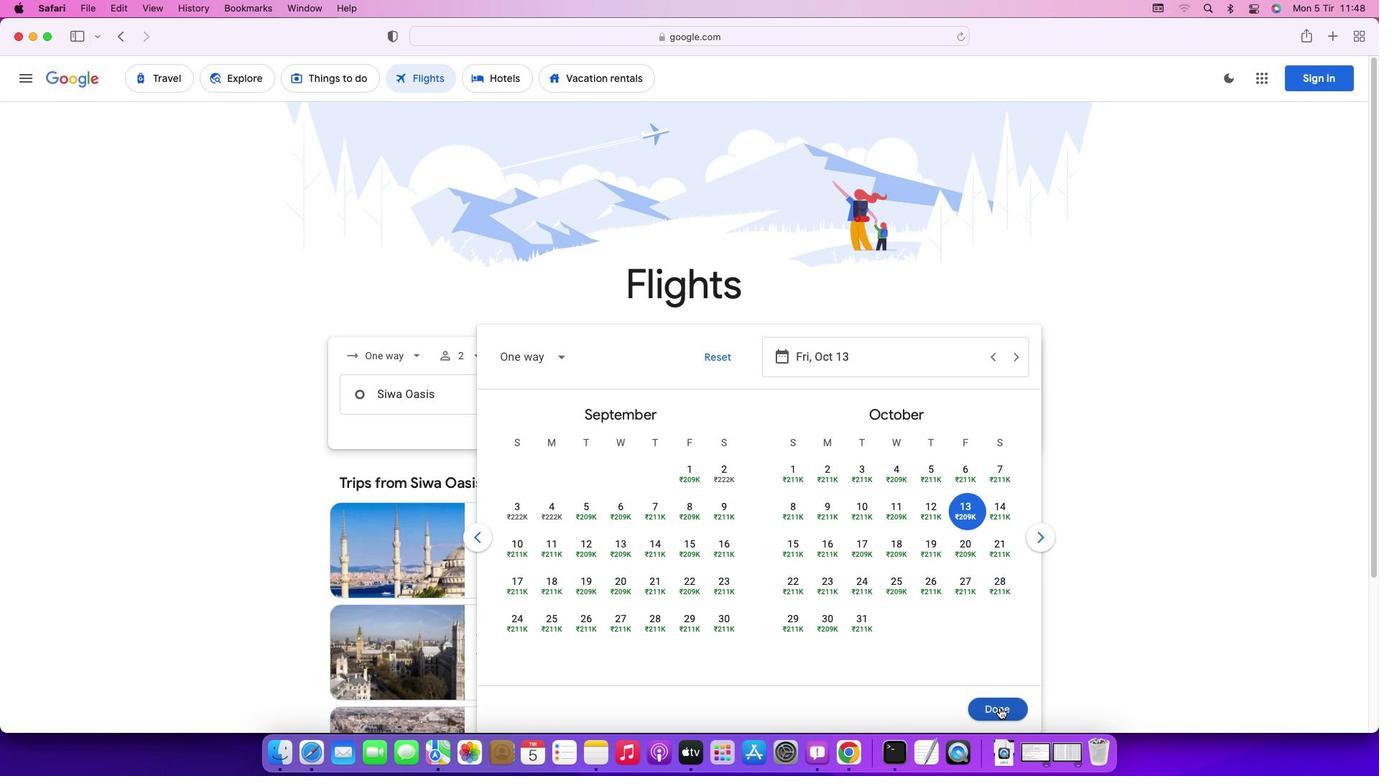 
Action: Mouse pressed left at (999, 707)
Screenshot: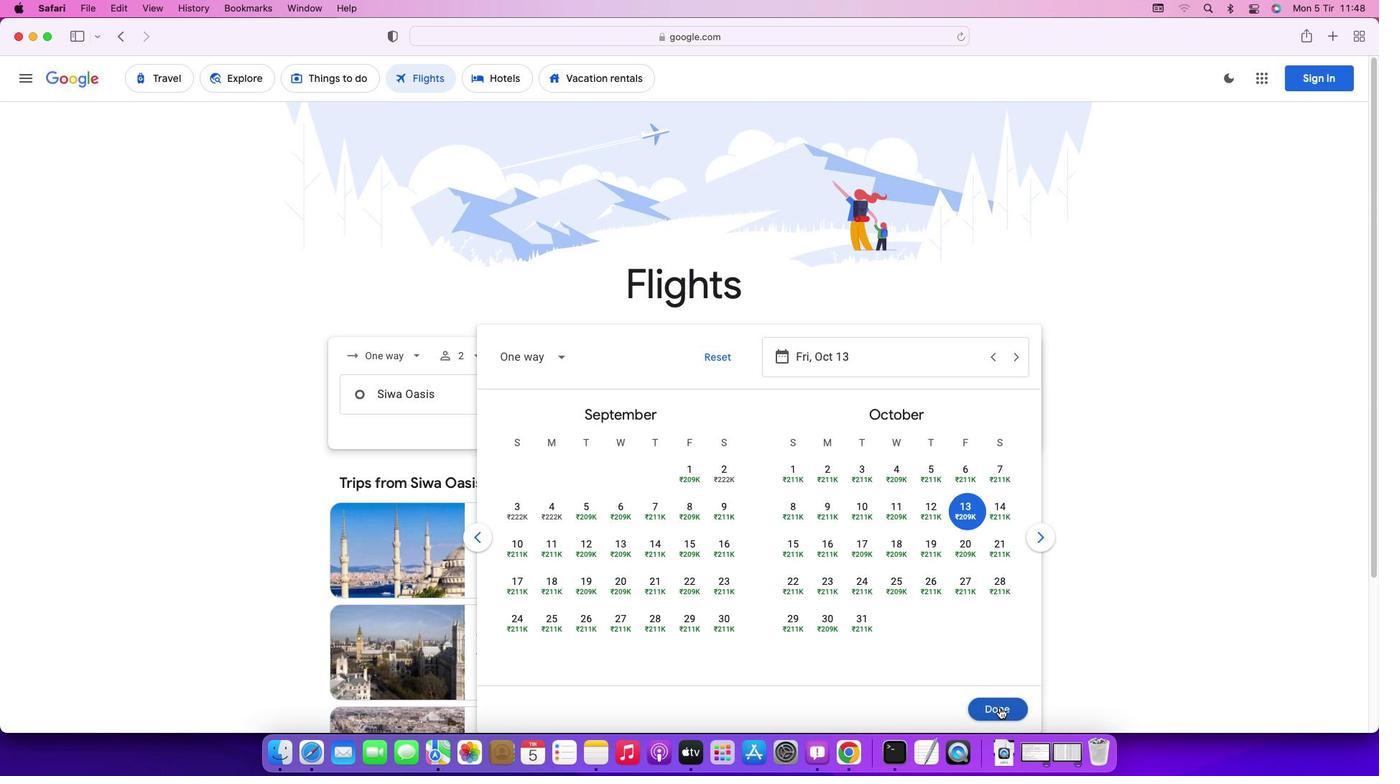 
Action: Mouse moved to (696, 444)
Screenshot: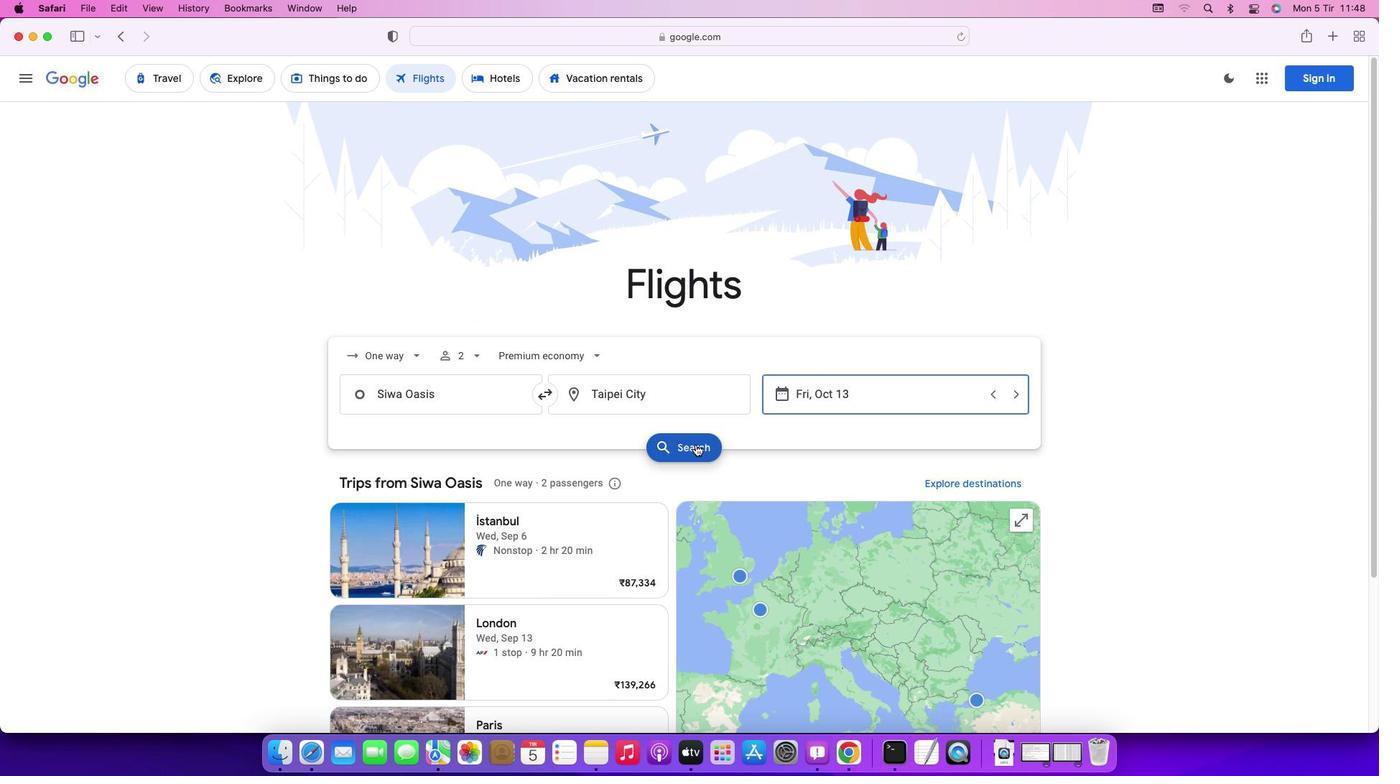 
Action: Mouse pressed left at (696, 444)
Screenshot: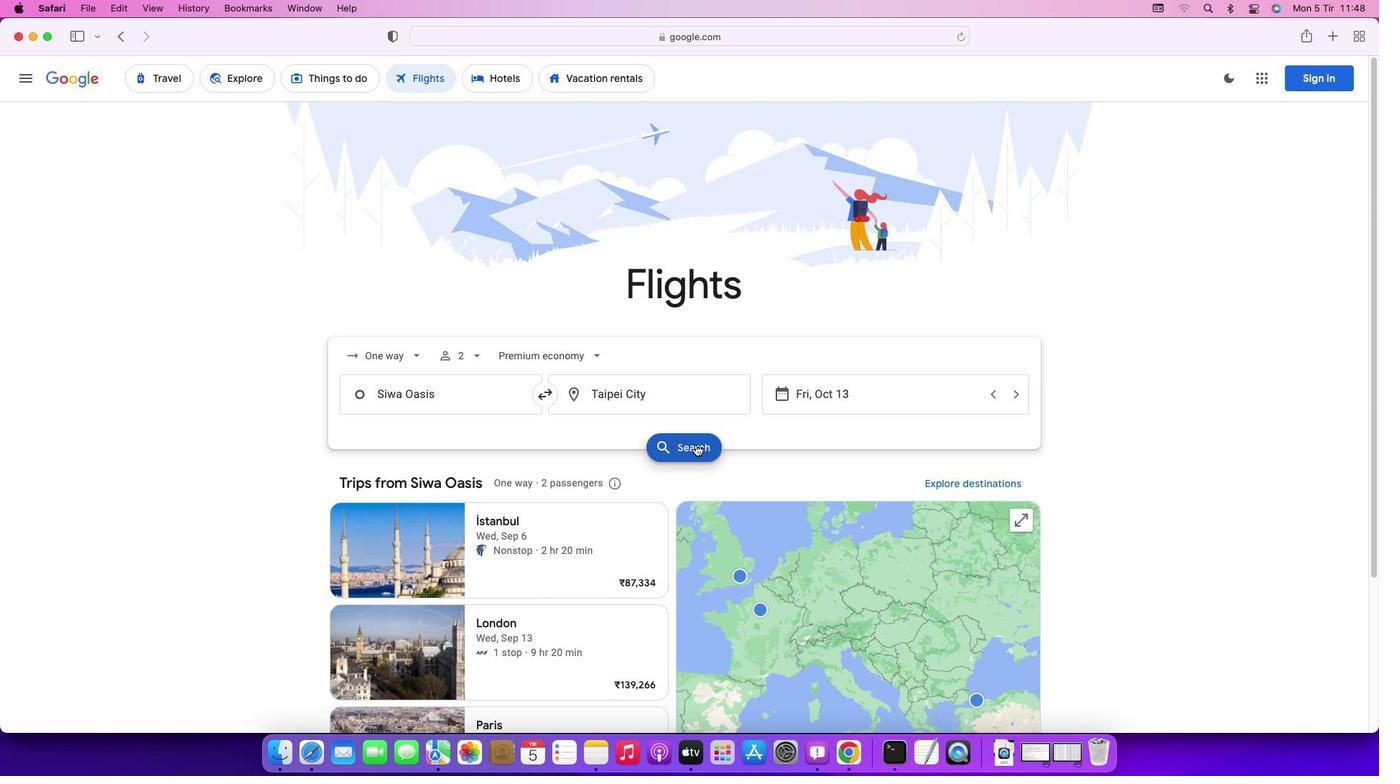 
Action: Mouse moved to (447, 211)
Screenshot: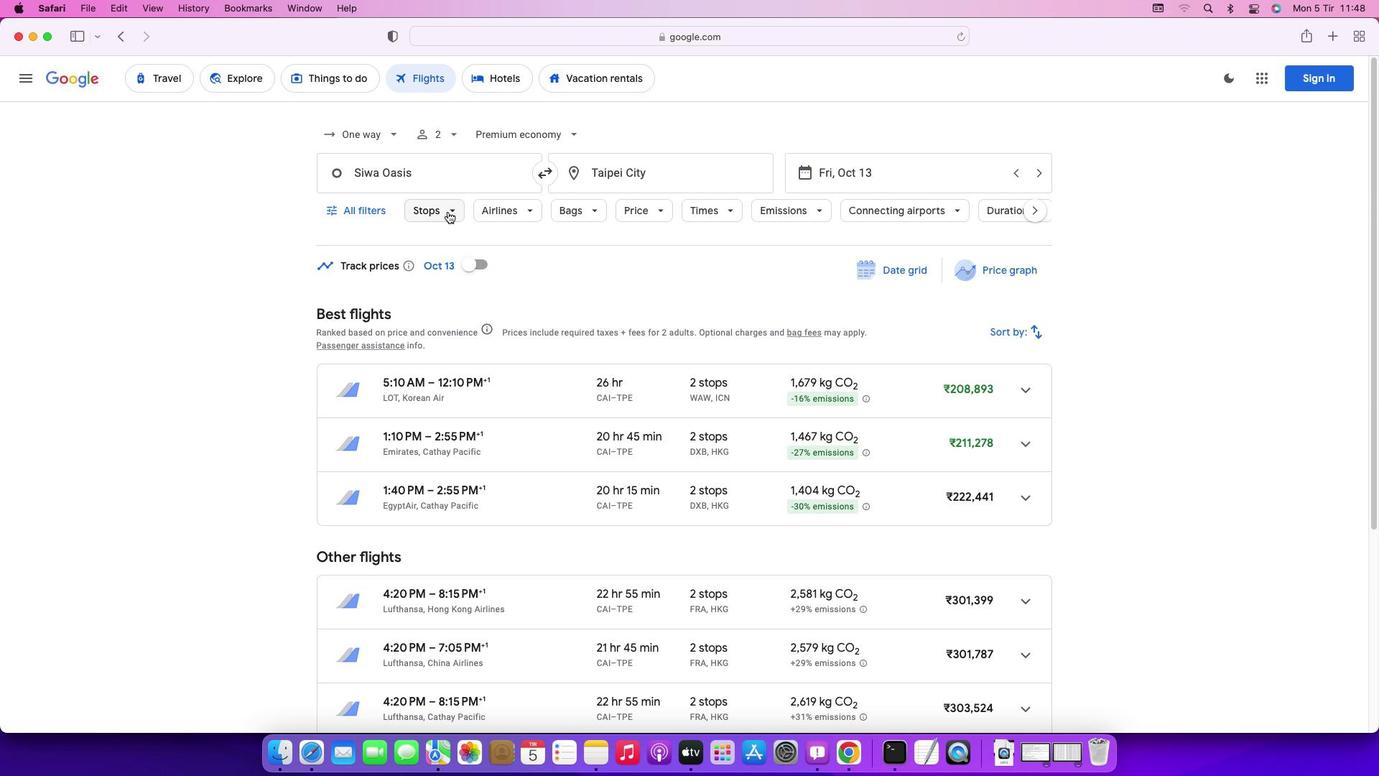 
Action: Mouse pressed left at (447, 211)
Screenshot: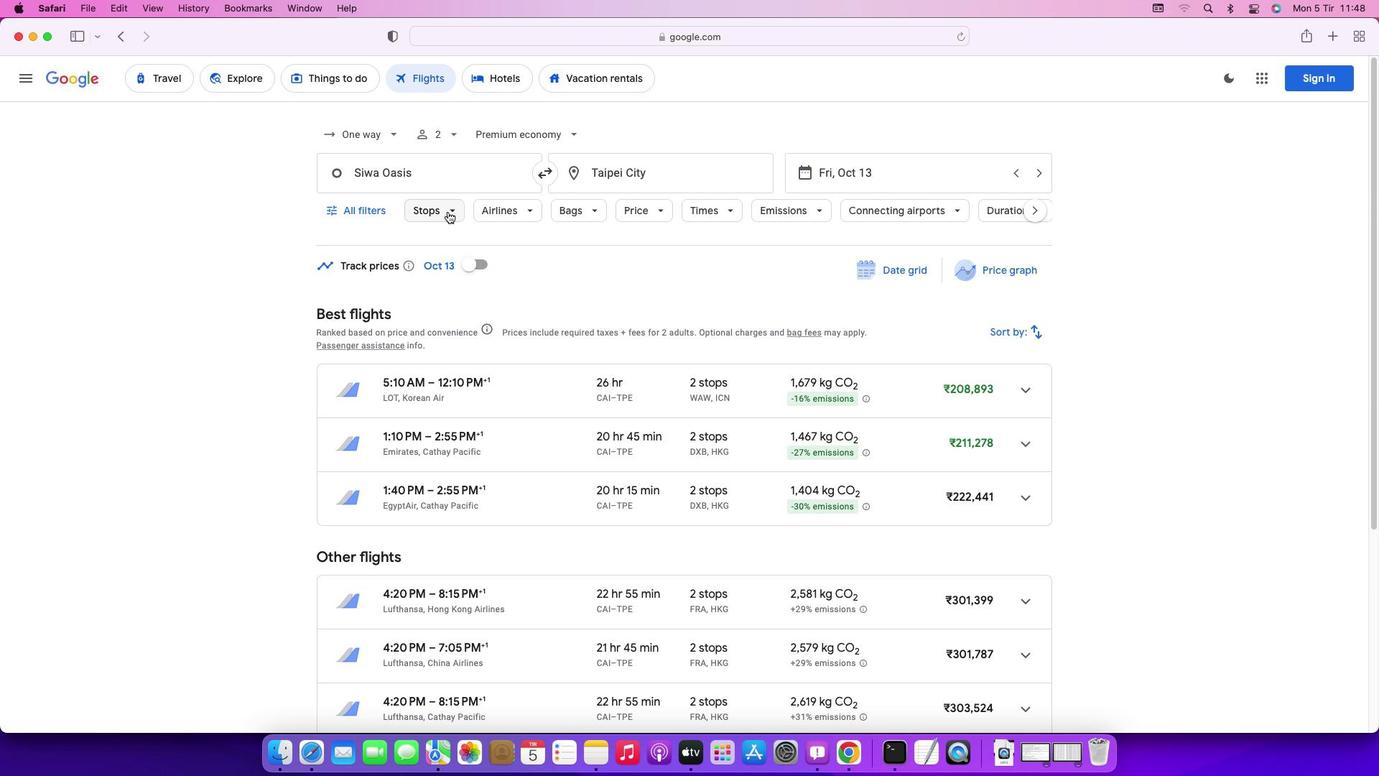 
Action: Mouse moved to (439, 281)
Screenshot: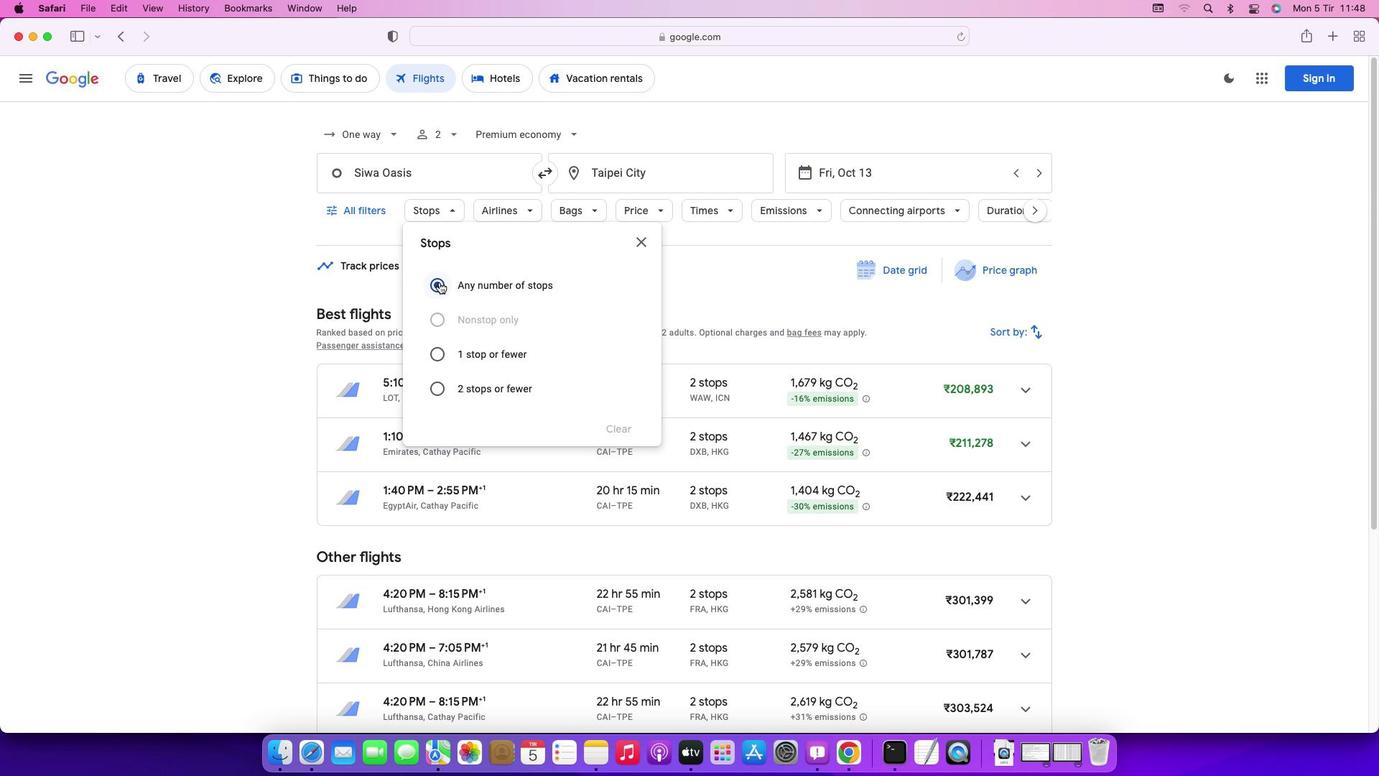 
Action: Mouse pressed left at (439, 281)
Screenshot: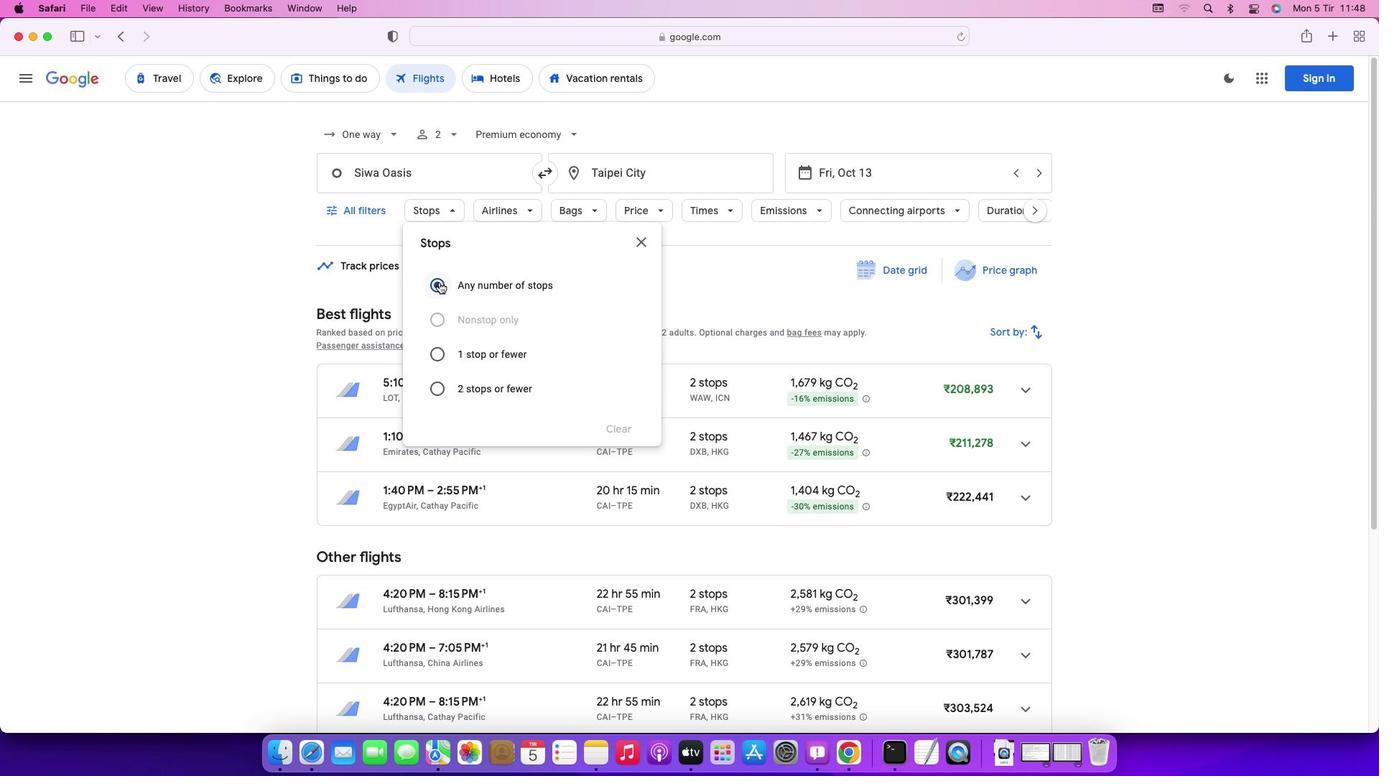 
Action: Mouse moved to (638, 244)
Screenshot: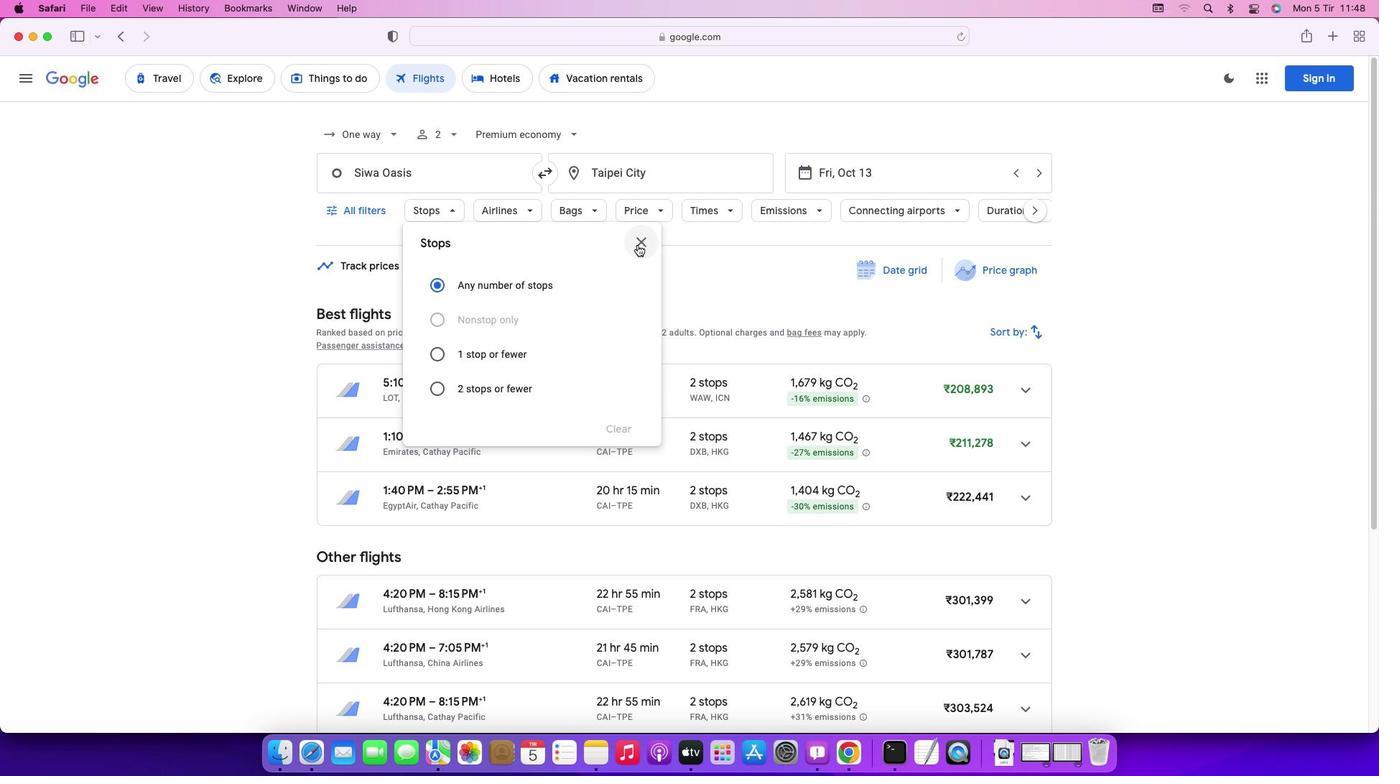 
Action: Mouse pressed left at (638, 244)
Screenshot: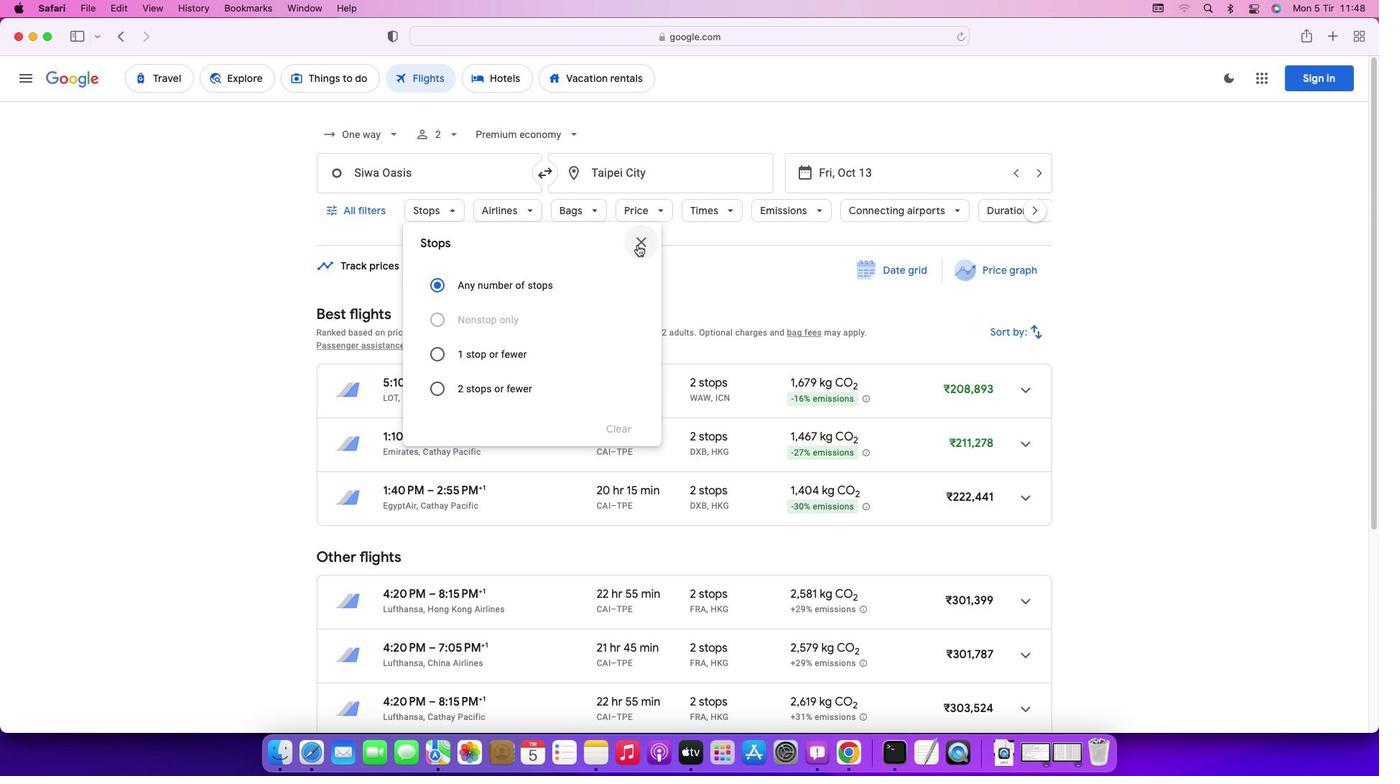 
Action: Mouse moved to (517, 212)
Screenshot: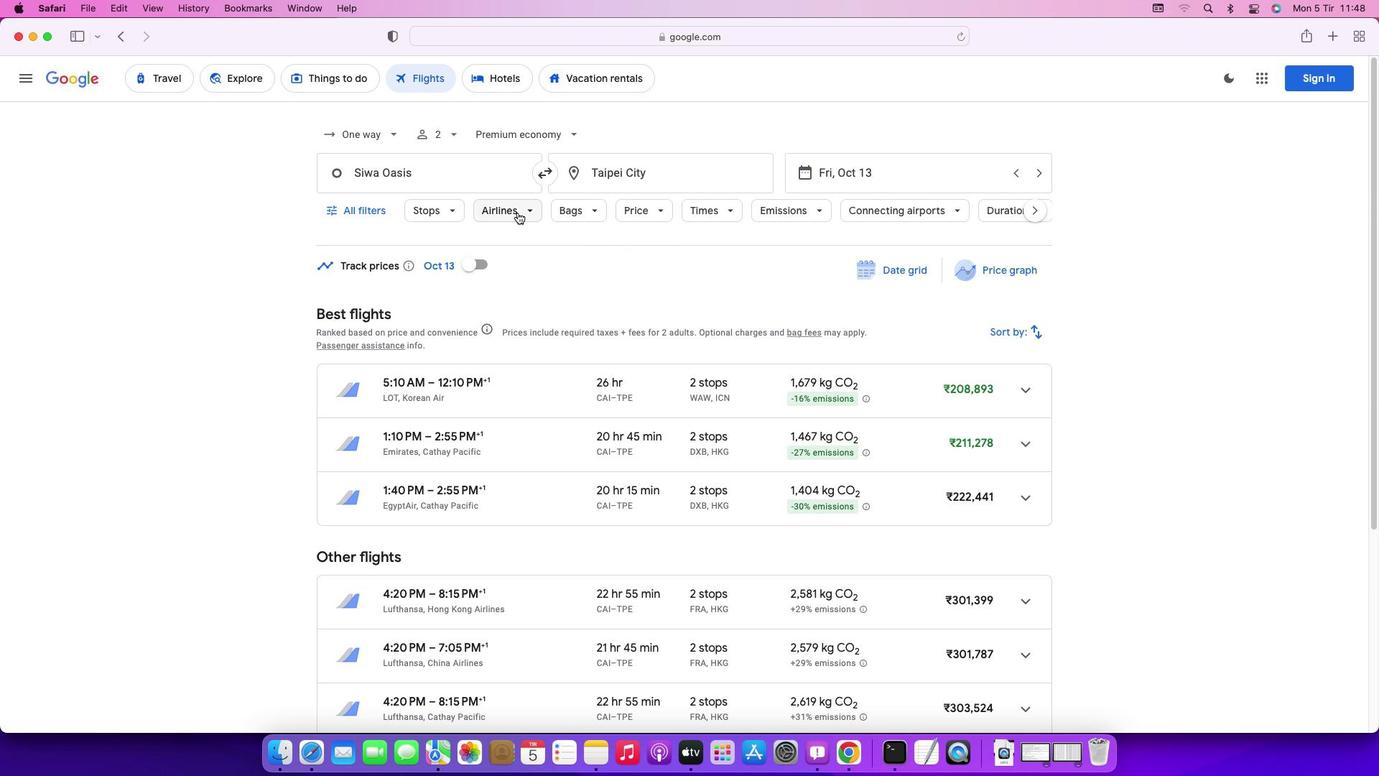 
Action: Mouse pressed left at (517, 212)
Screenshot: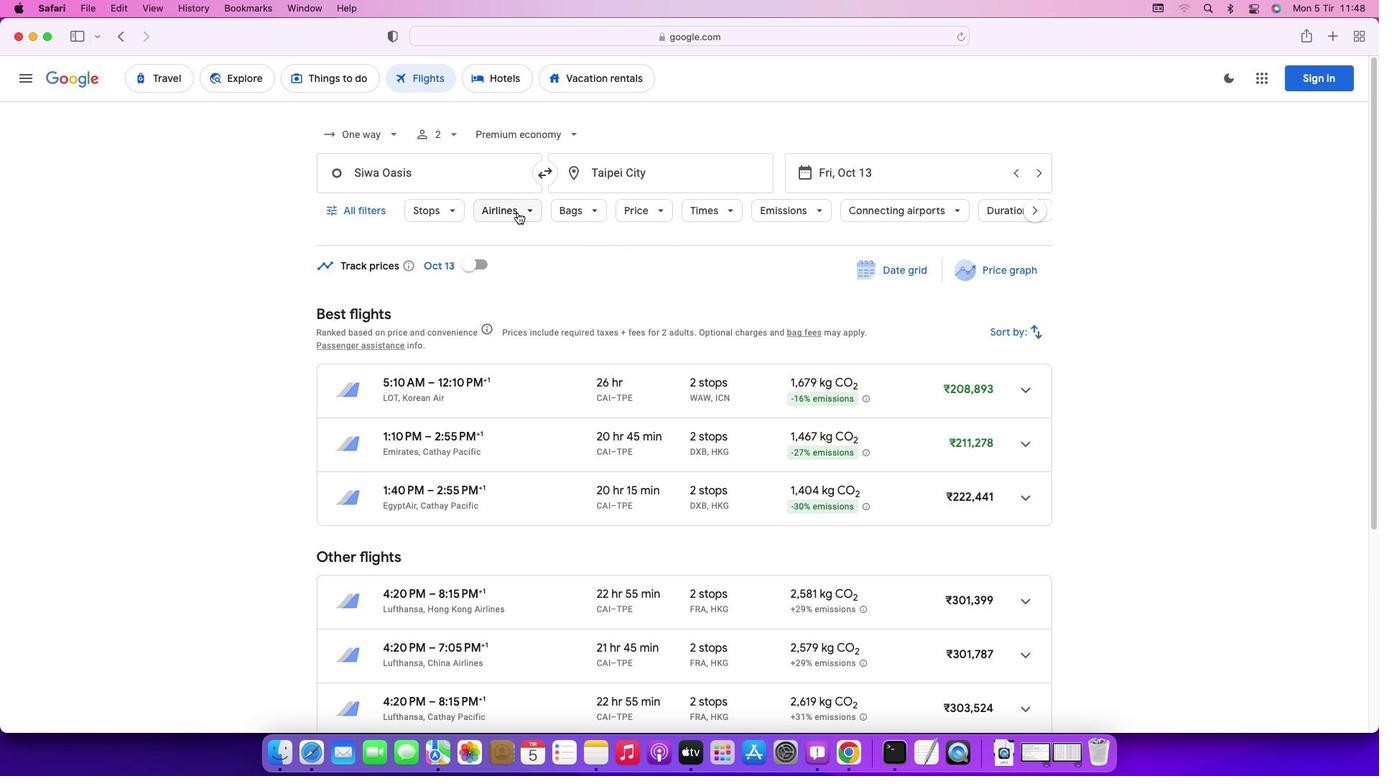 
Action: Mouse moved to (689, 283)
Screenshot: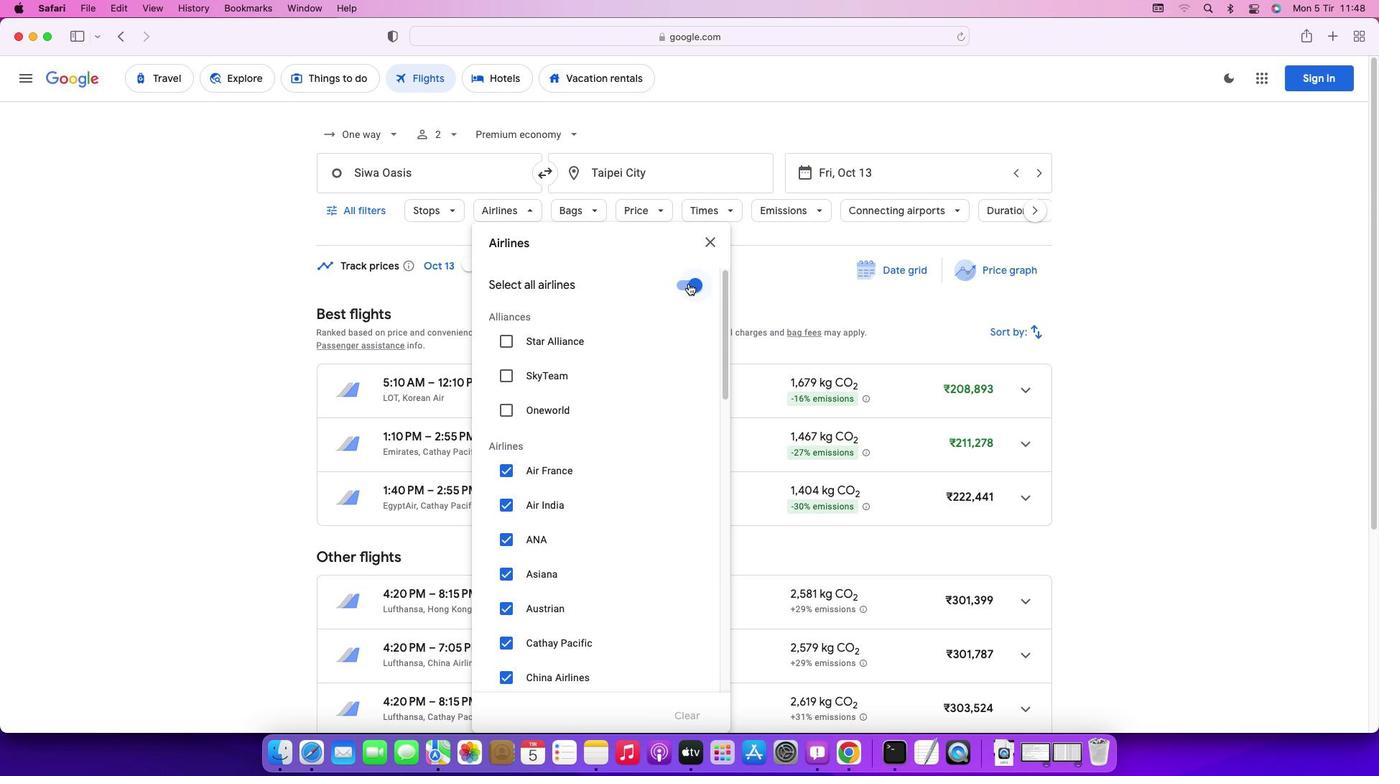 
Action: Mouse pressed left at (689, 283)
Screenshot: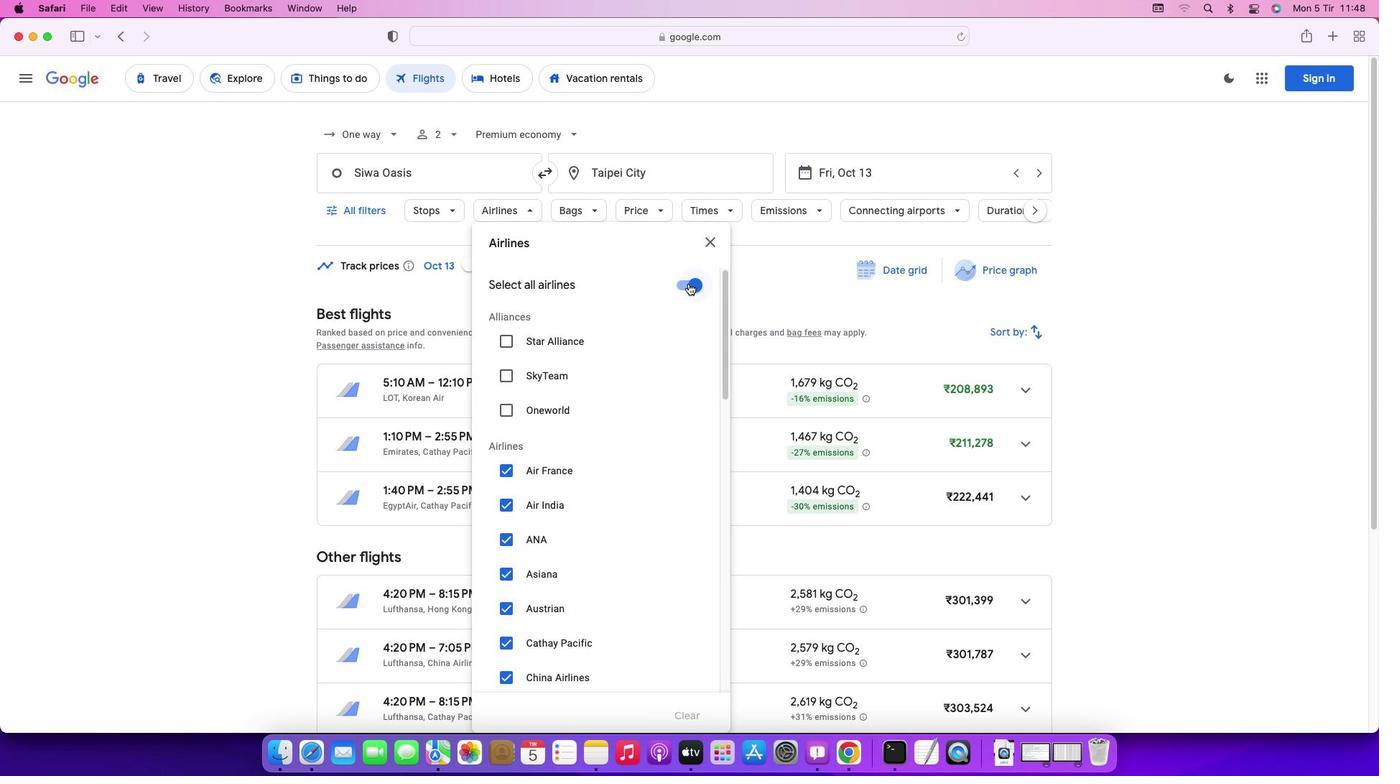 
Action: Mouse moved to (629, 481)
Screenshot: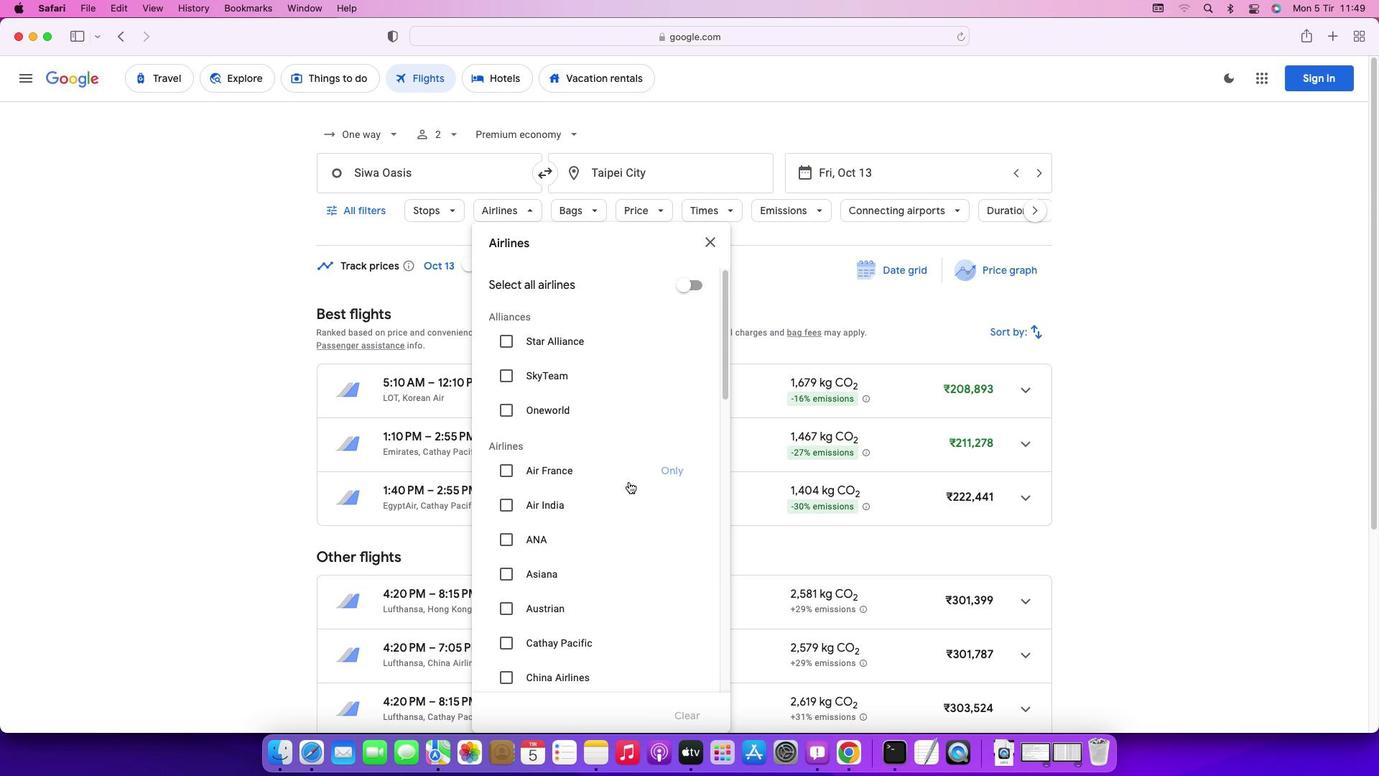 
Action: Mouse scrolled (629, 481) with delta (0, 0)
Screenshot: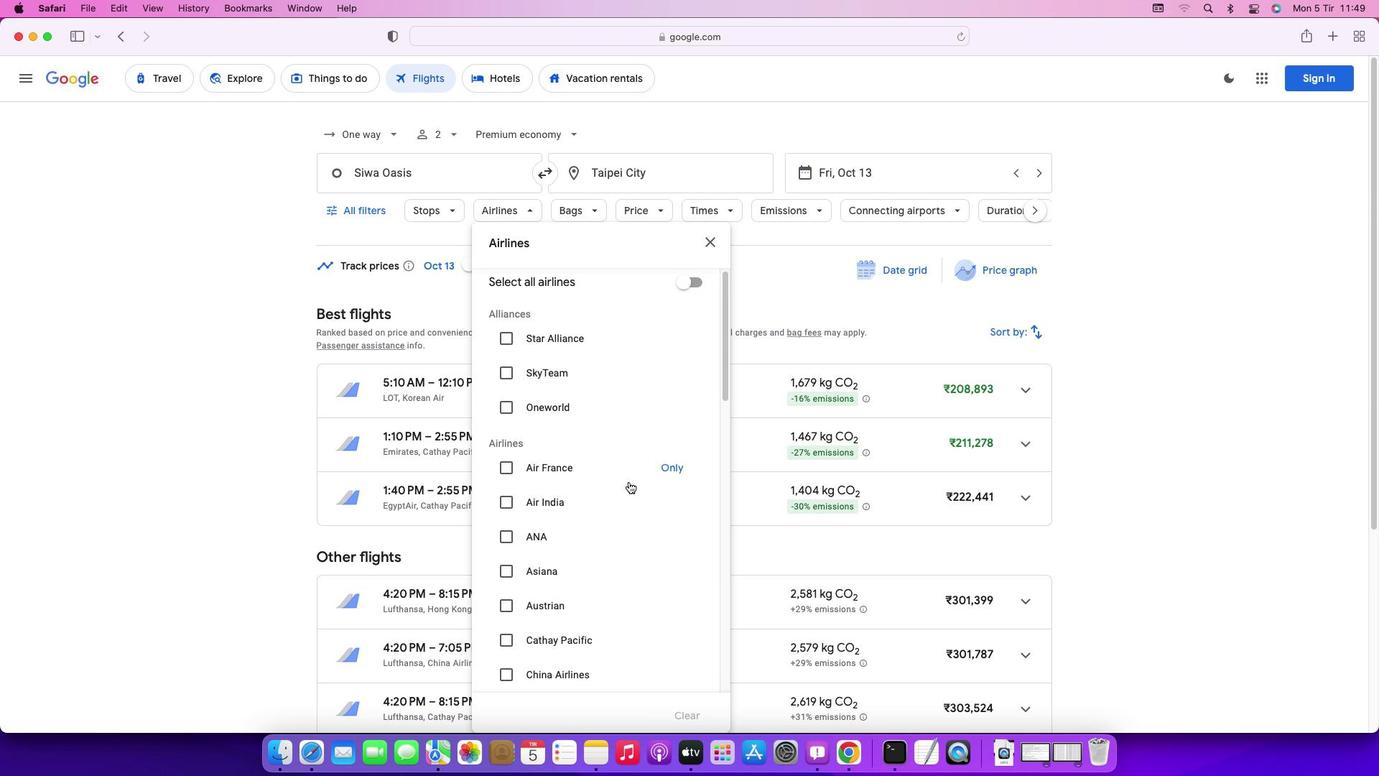 
Action: Mouse scrolled (629, 481) with delta (0, 0)
Screenshot: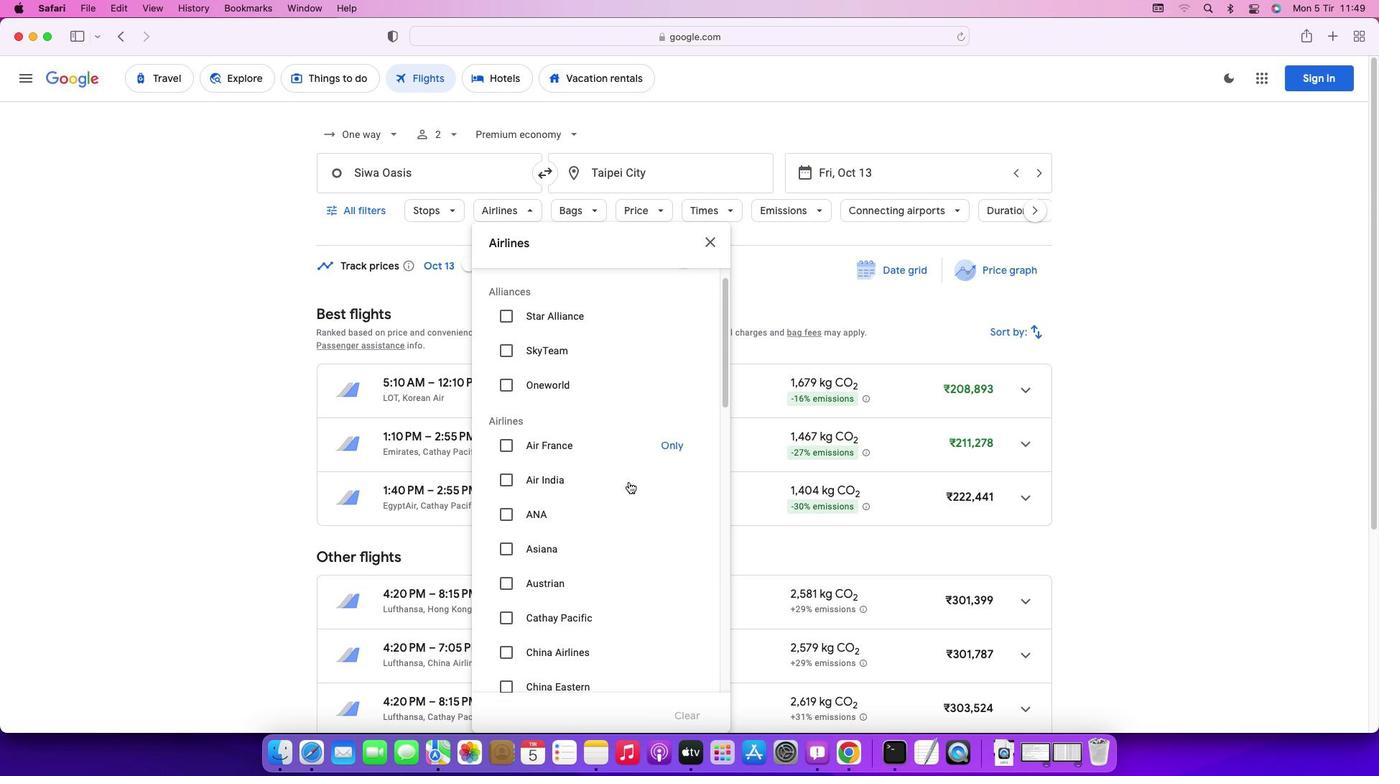 
Action: Mouse scrolled (629, 481) with delta (0, -1)
Screenshot: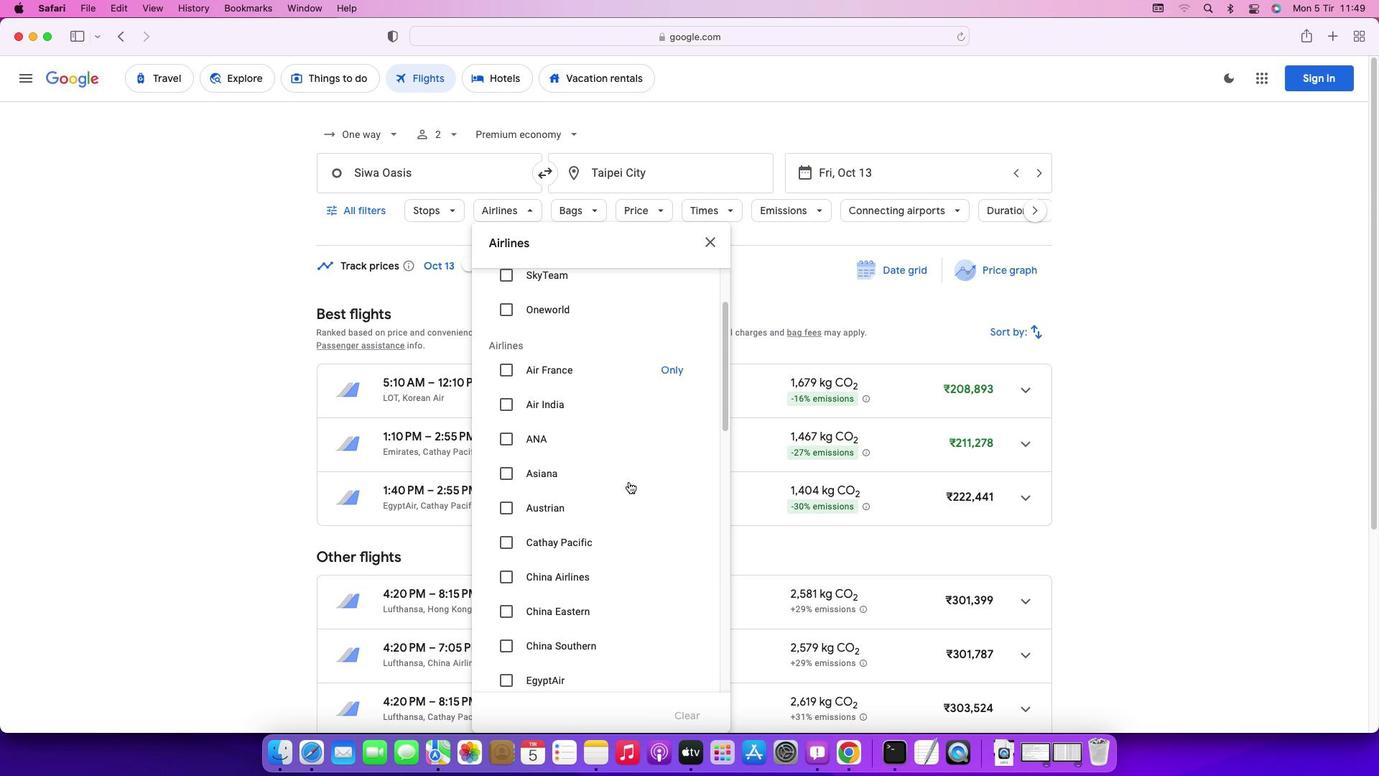 
Action: Mouse moved to (617, 539)
Screenshot: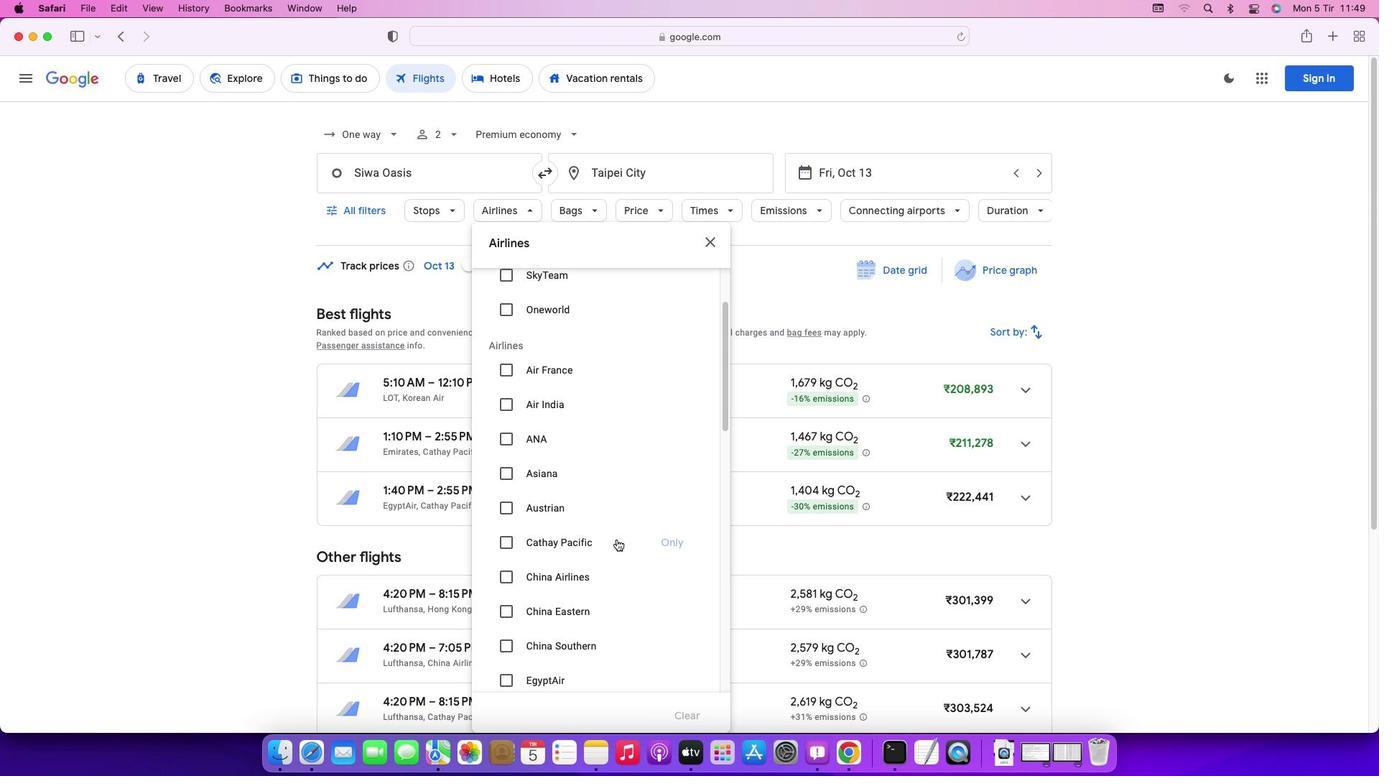 
Action: Mouse scrolled (617, 539) with delta (0, 0)
Screenshot: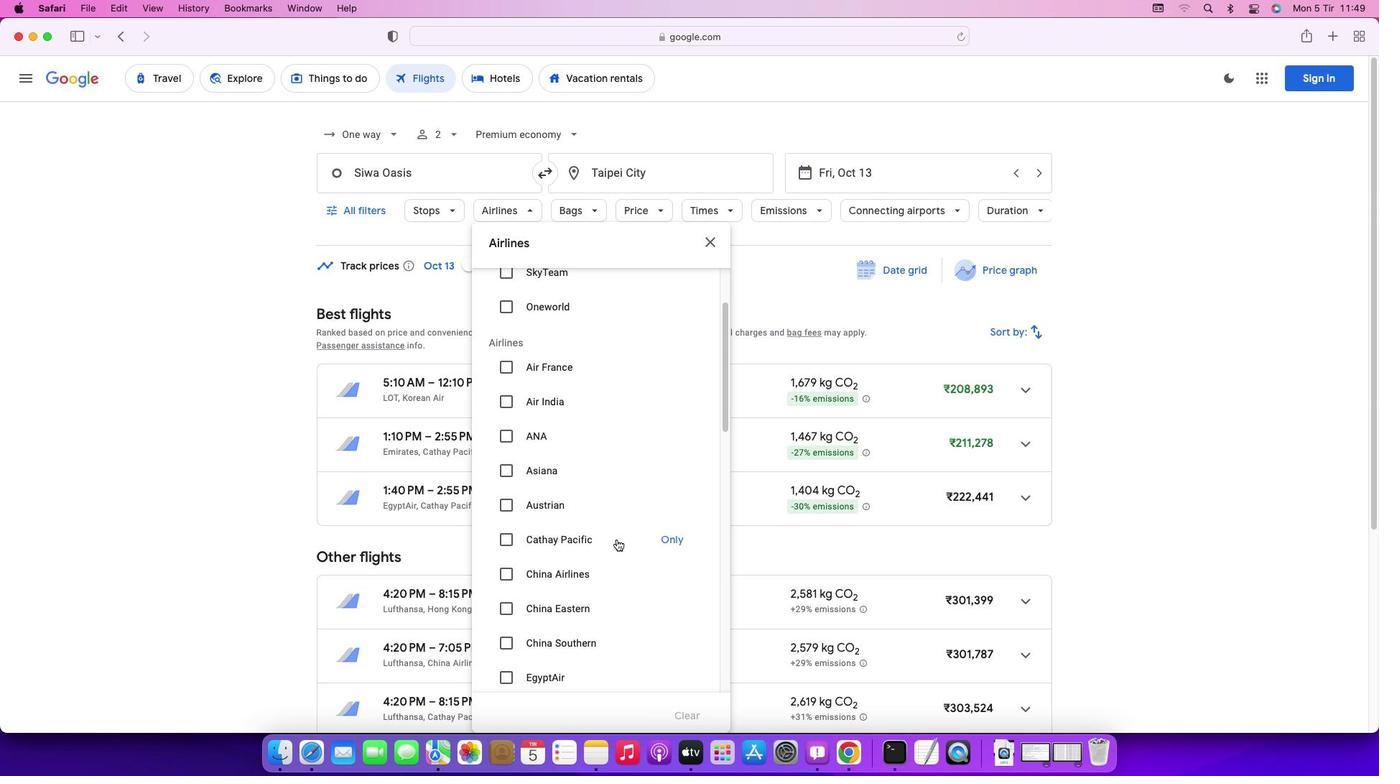 
Action: Mouse scrolled (617, 539) with delta (0, 0)
Screenshot: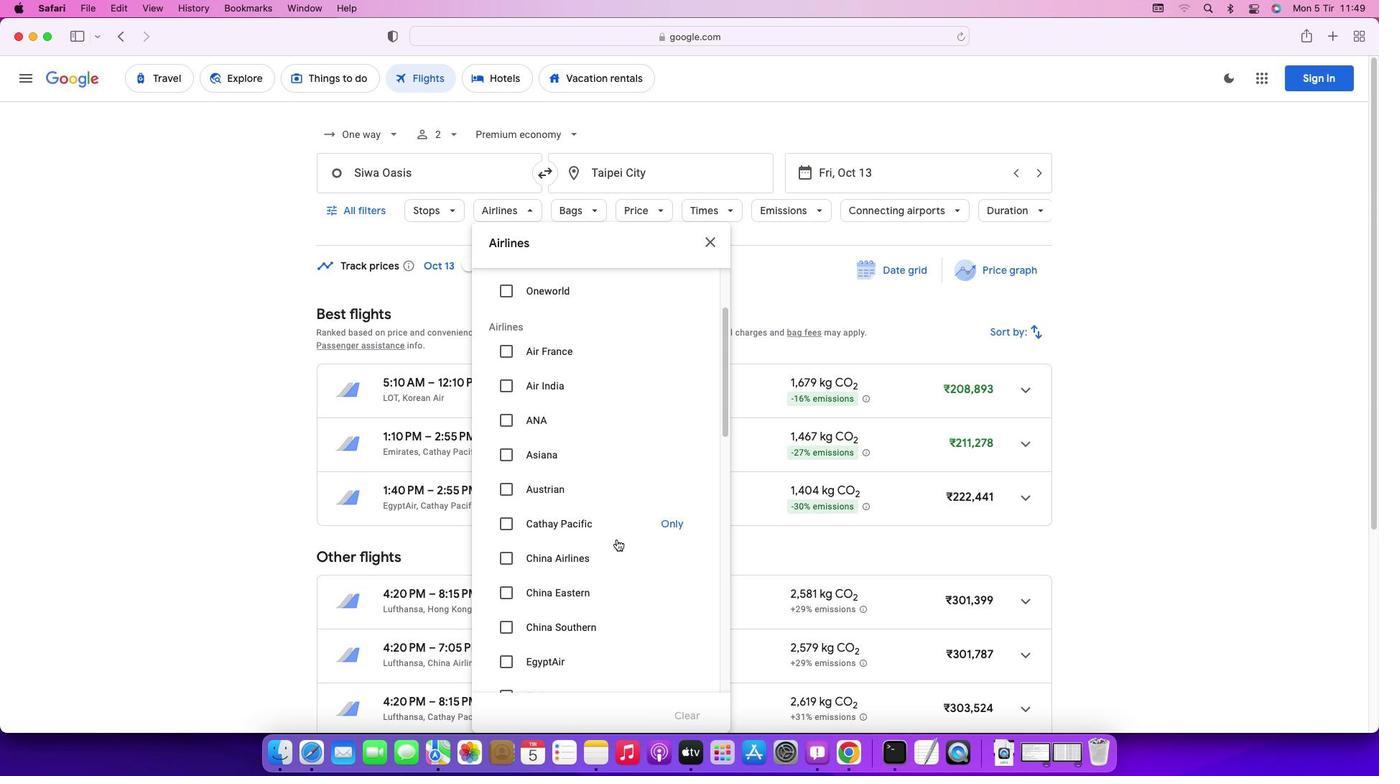 
Action: Mouse moved to (614, 548)
Screenshot: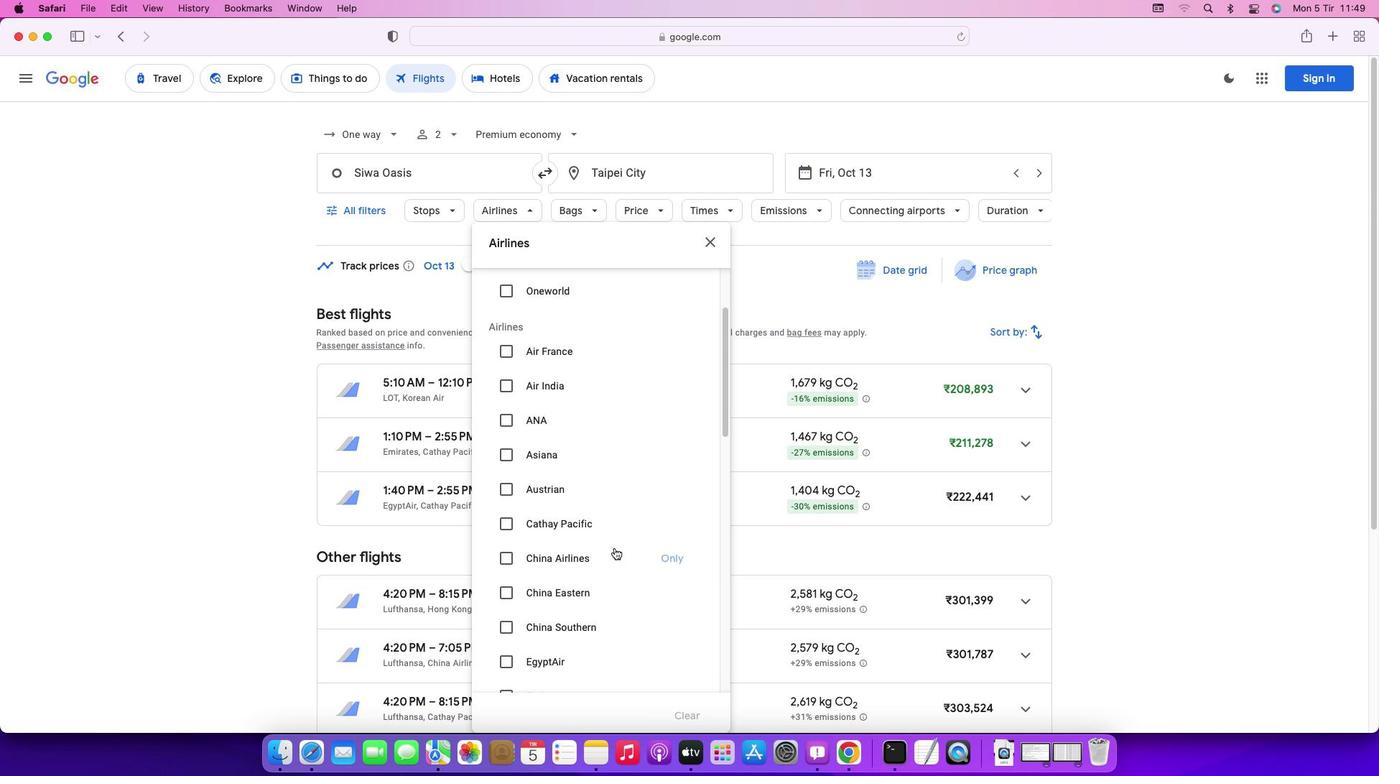 
Action: Mouse scrolled (614, 548) with delta (0, 0)
Screenshot: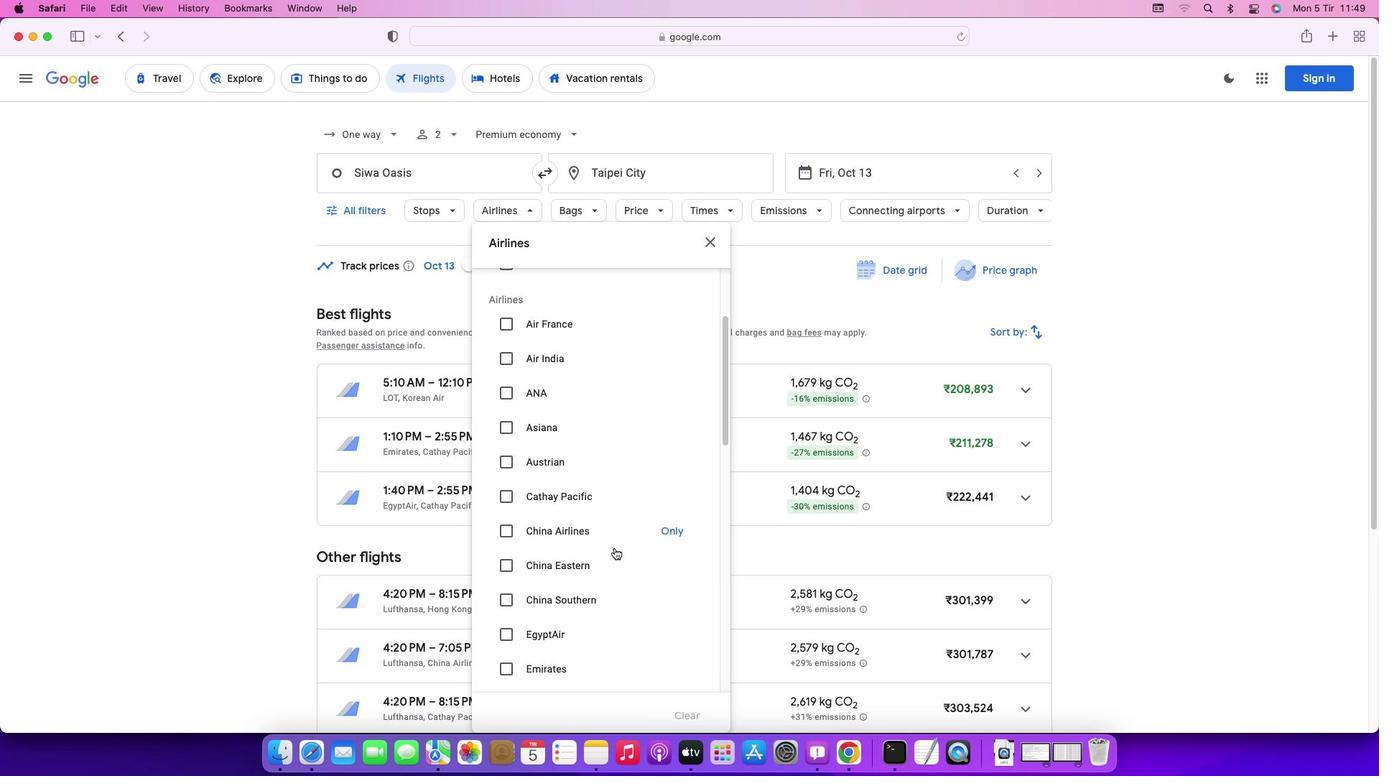
Action: Mouse scrolled (614, 548) with delta (0, 0)
Screenshot: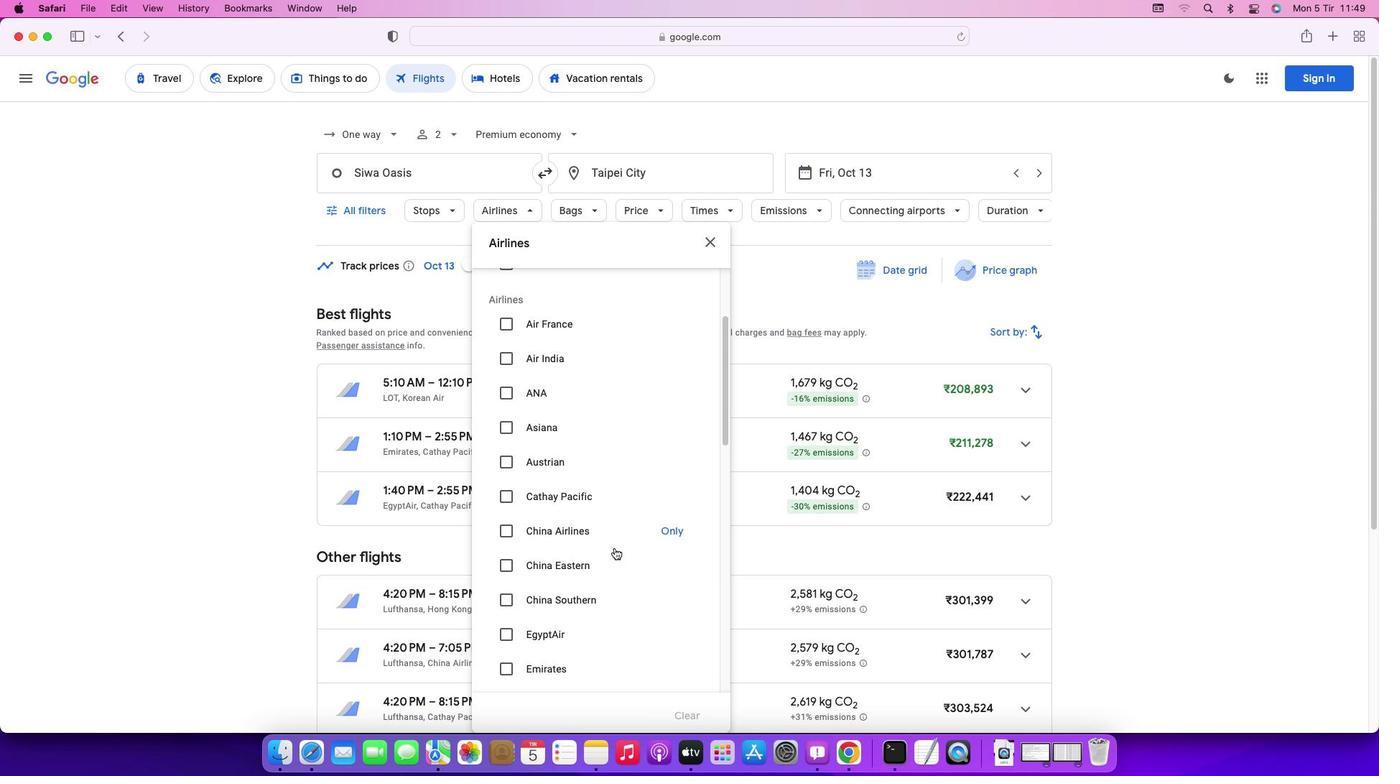 
Action: Mouse scrolled (614, 548) with delta (0, 0)
Screenshot: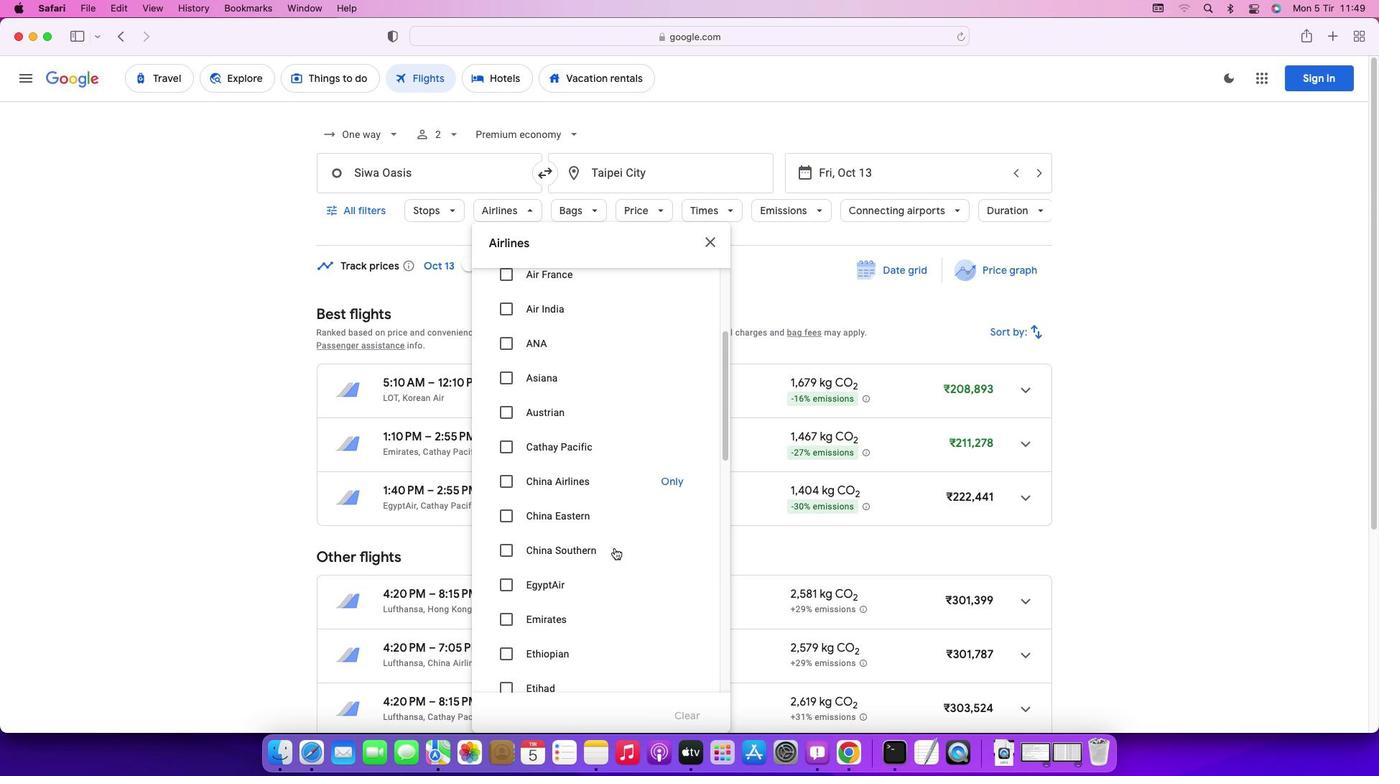 
Action: Mouse moved to (507, 617)
Screenshot: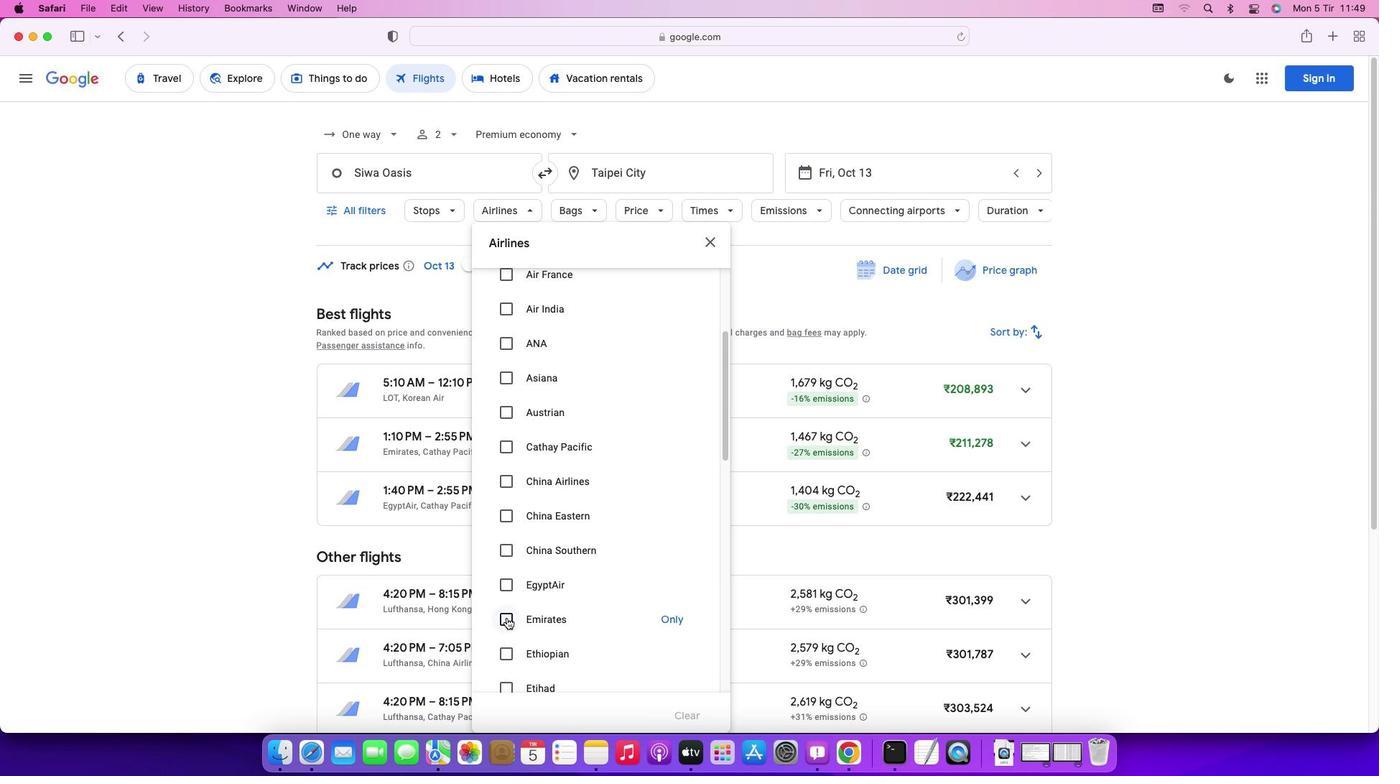 
Action: Mouse pressed left at (507, 617)
Screenshot: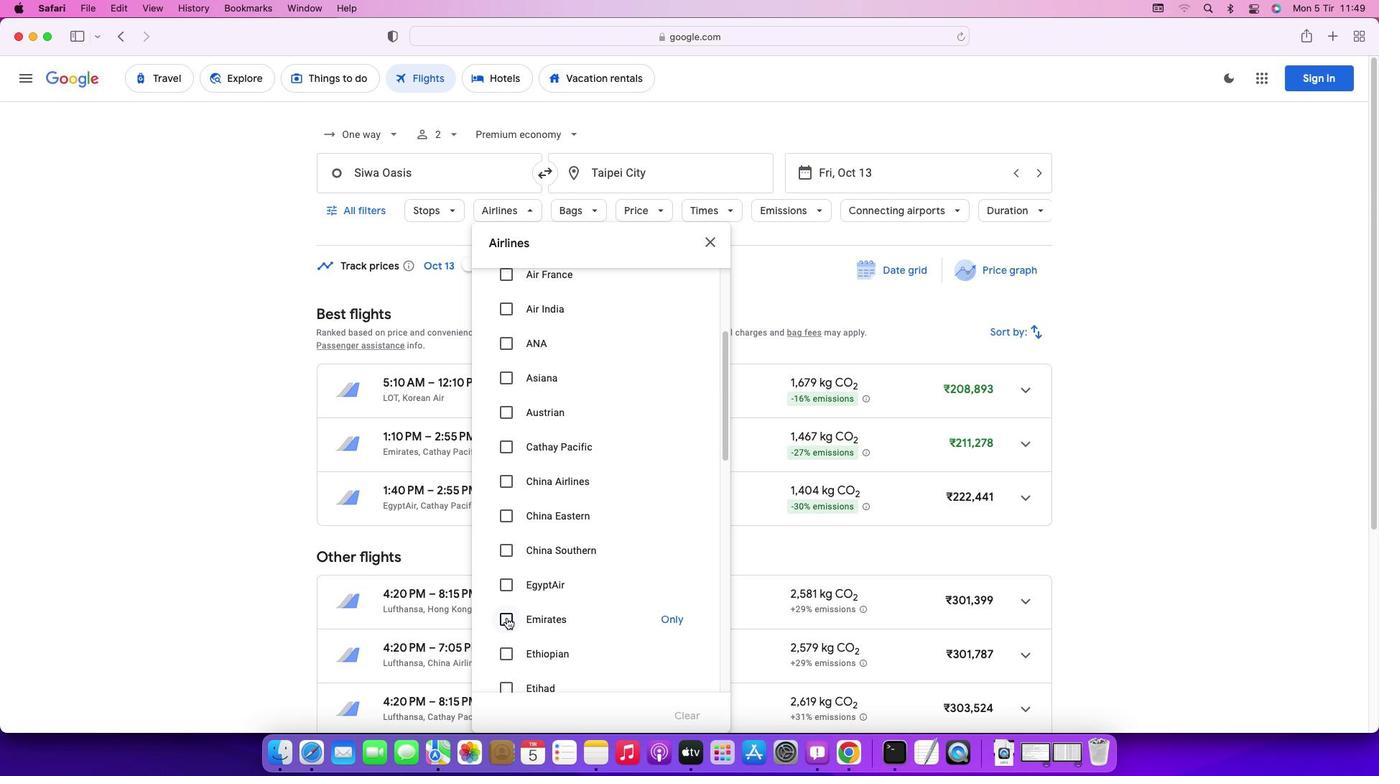 
Action: Mouse moved to (710, 238)
Screenshot: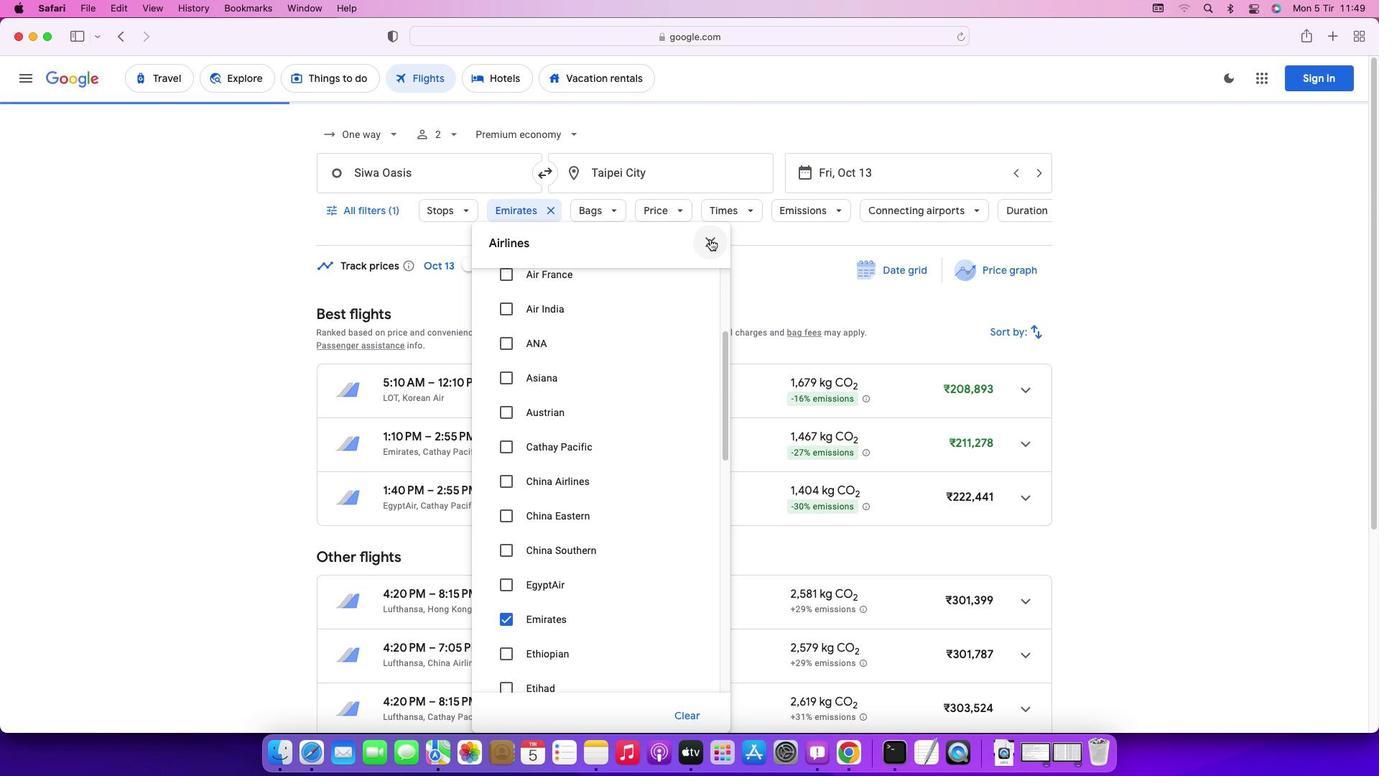 
Action: Mouse pressed left at (710, 238)
Screenshot: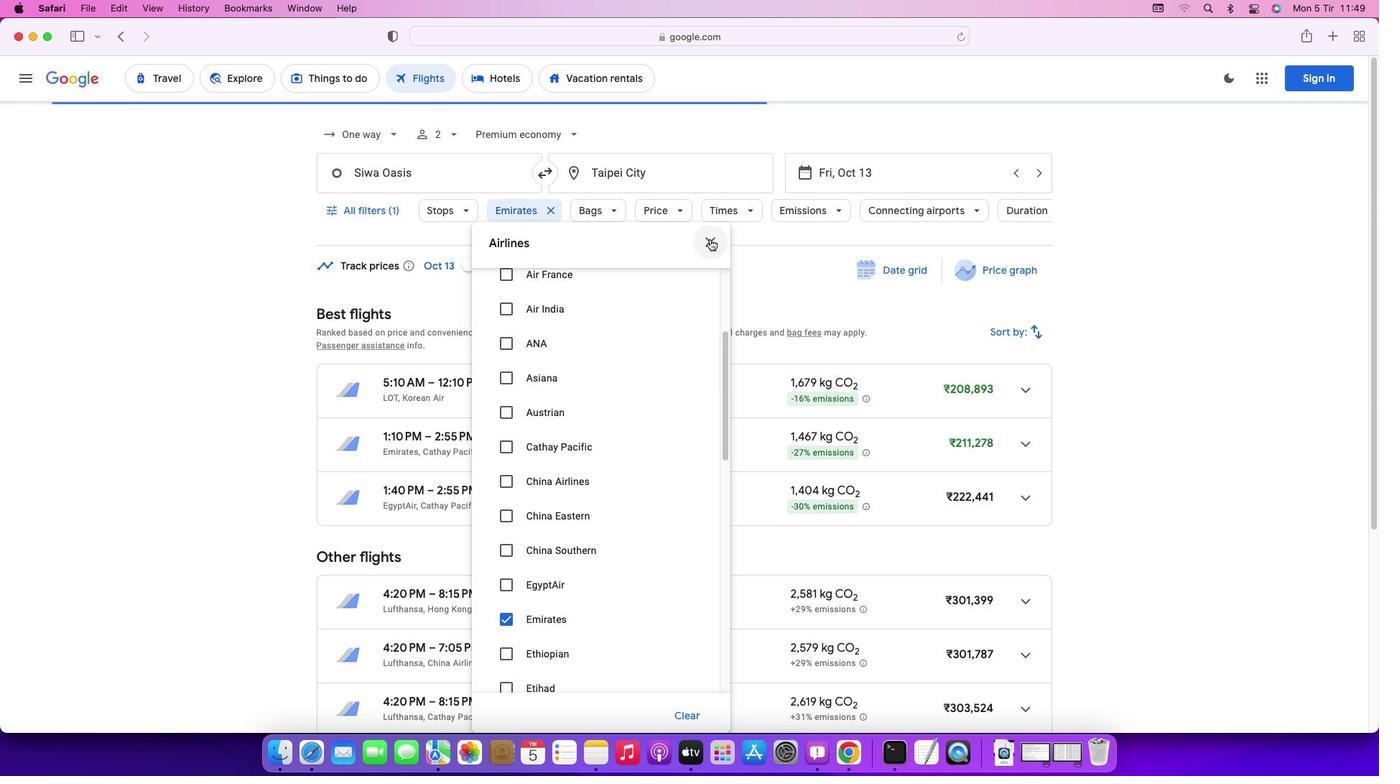 
Action: Mouse moved to (766, 304)
Screenshot: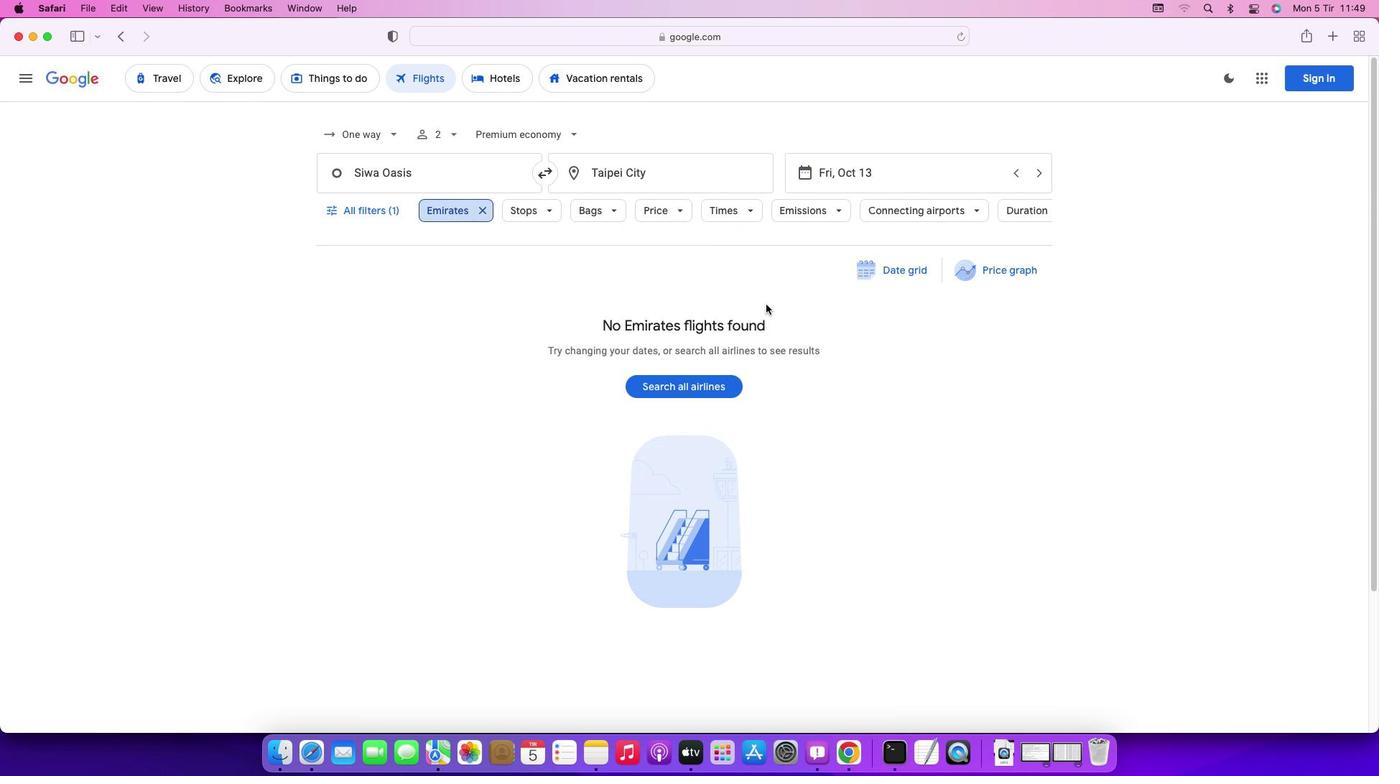 
